 Task: Find connections with filter location Tangshan with filter topic #lawyerlifewith filter profile language French with filter current company Union Bank of India with filter school Government Polytechnic College with filter industry Semiconductor Manufacturing with filter service category Blogging with filter keywords title Data Entry
Action: Mouse moved to (148, 217)
Screenshot: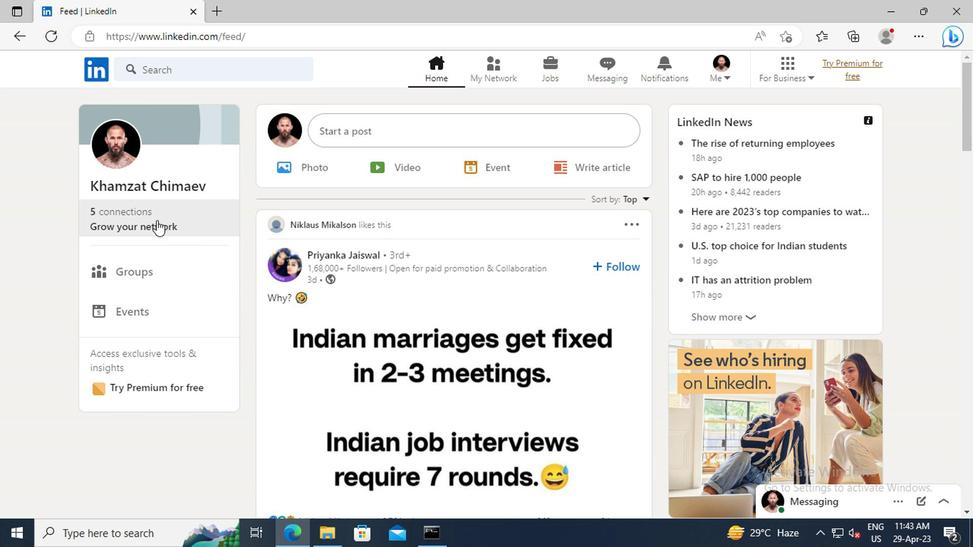 
Action: Mouse pressed left at (148, 217)
Screenshot: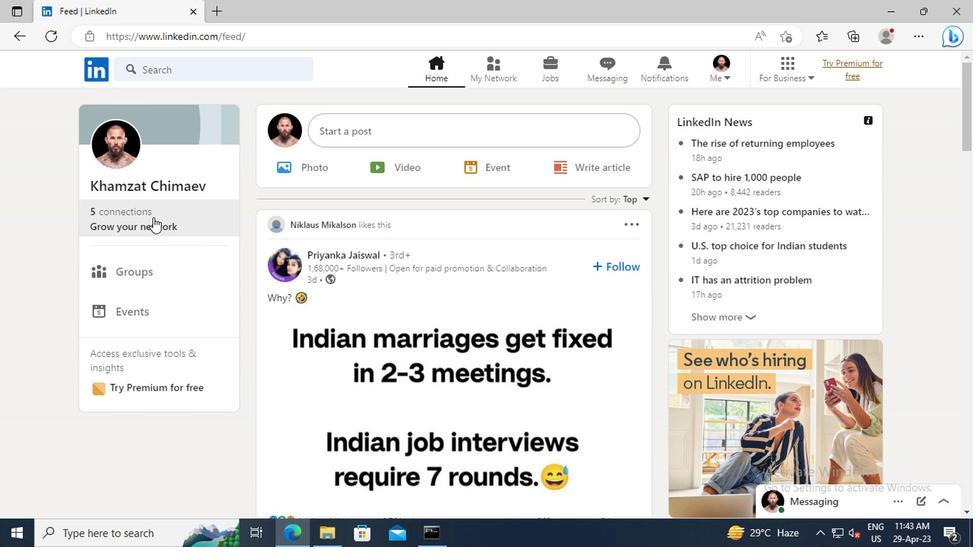 
Action: Mouse moved to (149, 148)
Screenshot: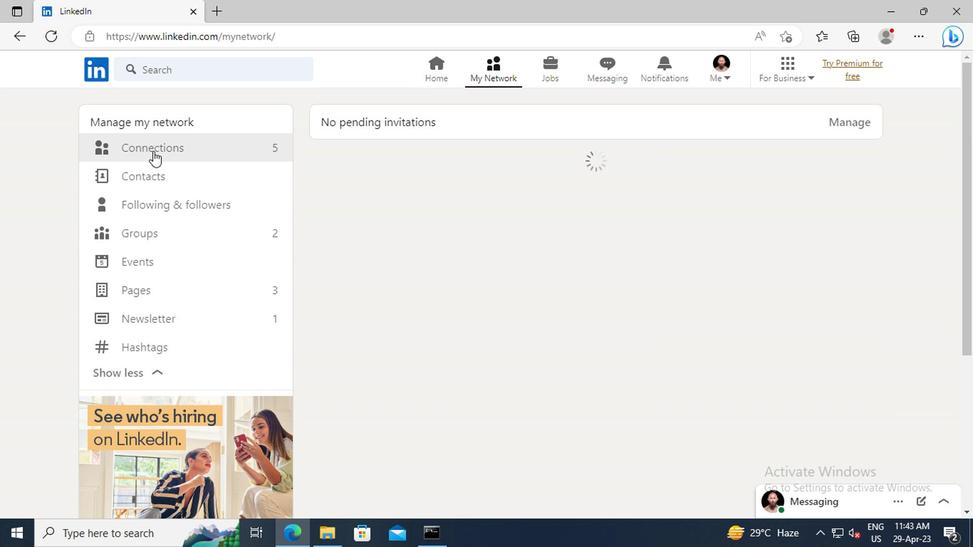
Action: Mouse pressed left at (149, 148)
Screenshot: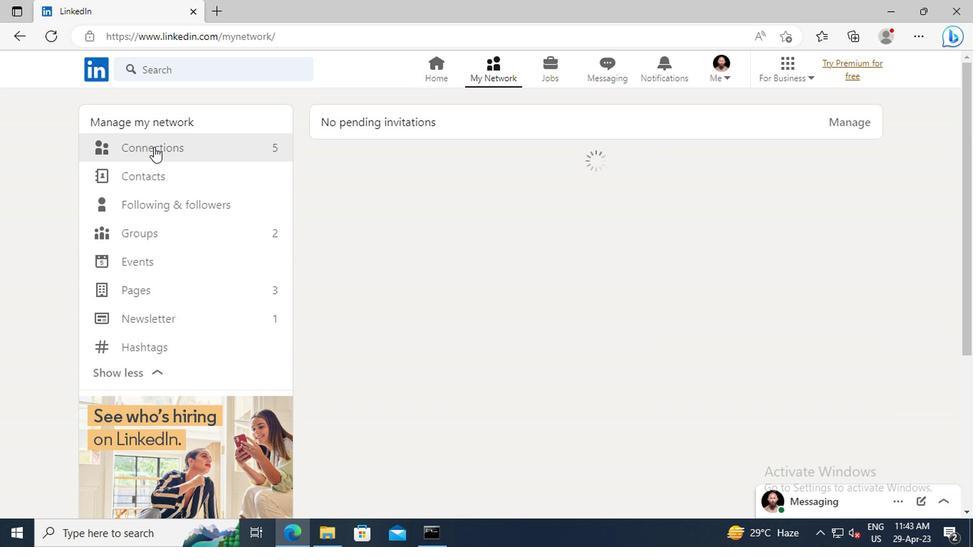 
Action: Mouse moved to (579, 151)
Screenshot: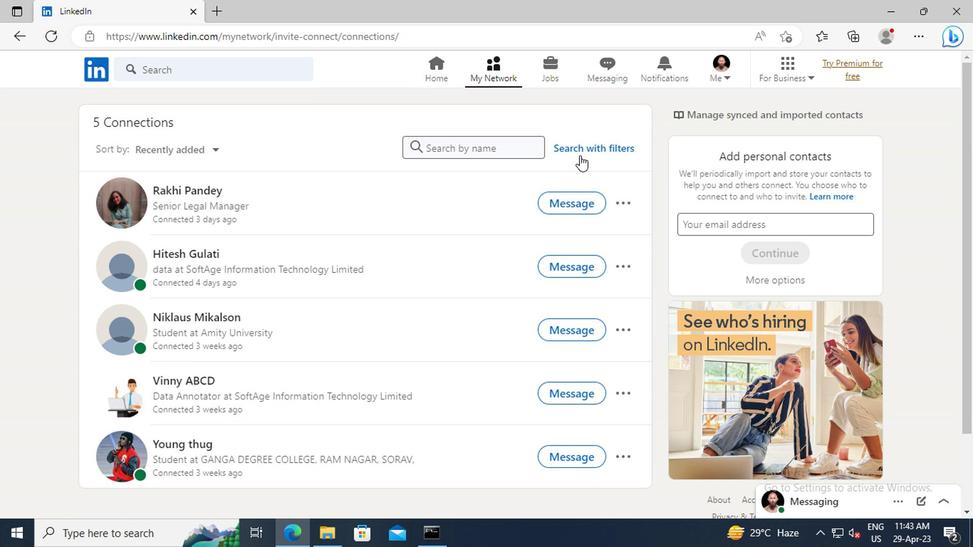 
Action: Mouse pressed left at (579, 151)
Screenshot: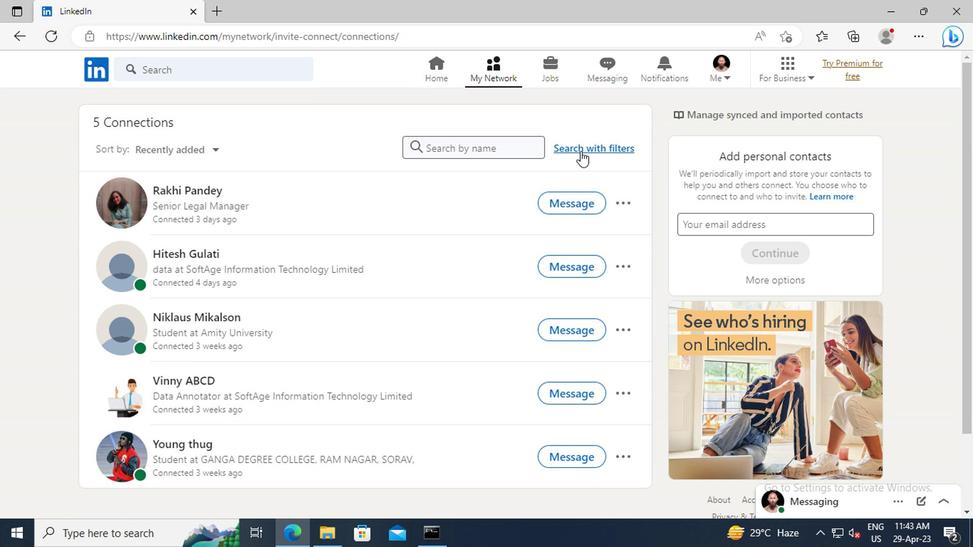 
Action: Mouse moved to (532, 111)
Screenshot: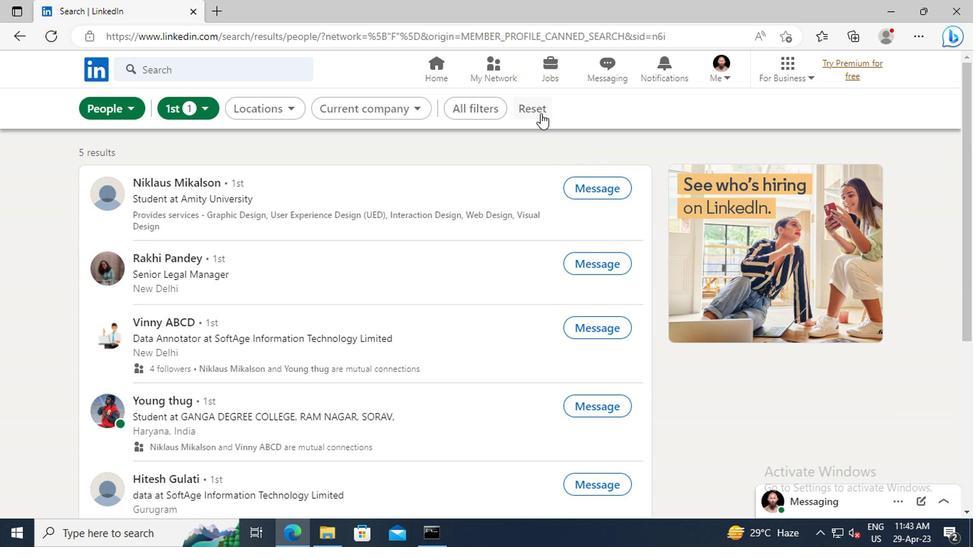 
Action: Mouse pressed left at (532, 111)
Screenshot: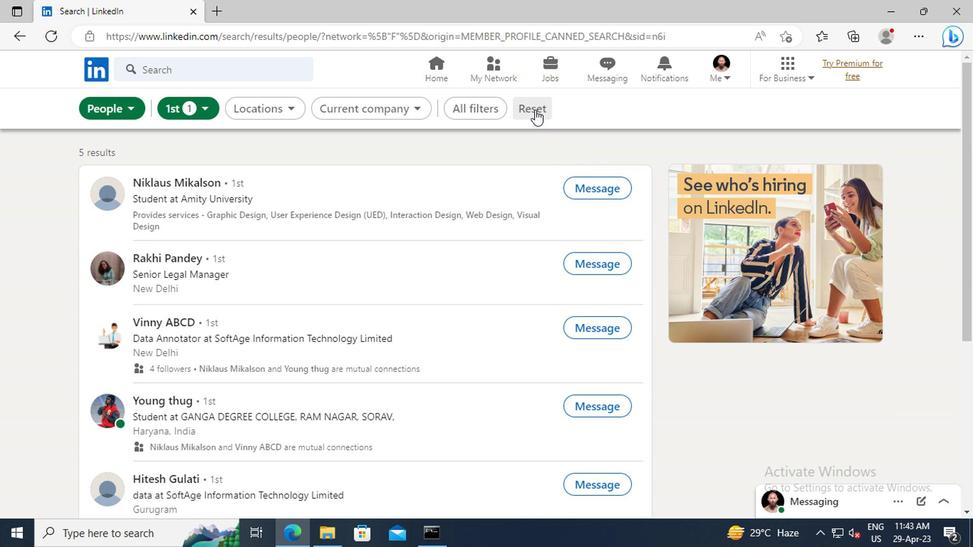 
Action: Mouse moved to (515, 109)
Screenshot: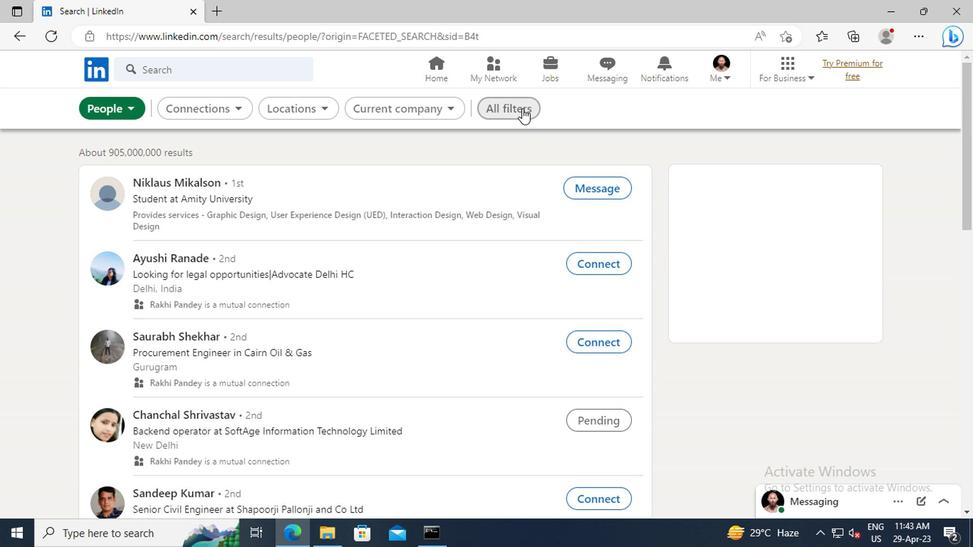 
Action: Mouse pressed left at (515, 109)
Screenshot: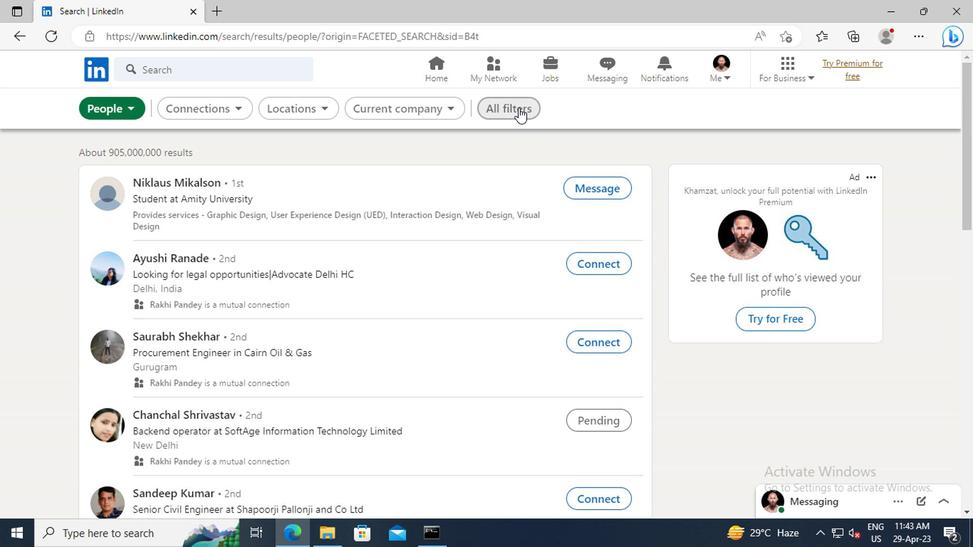 
Action: Mouse moved to (780, 194)
Screenshot: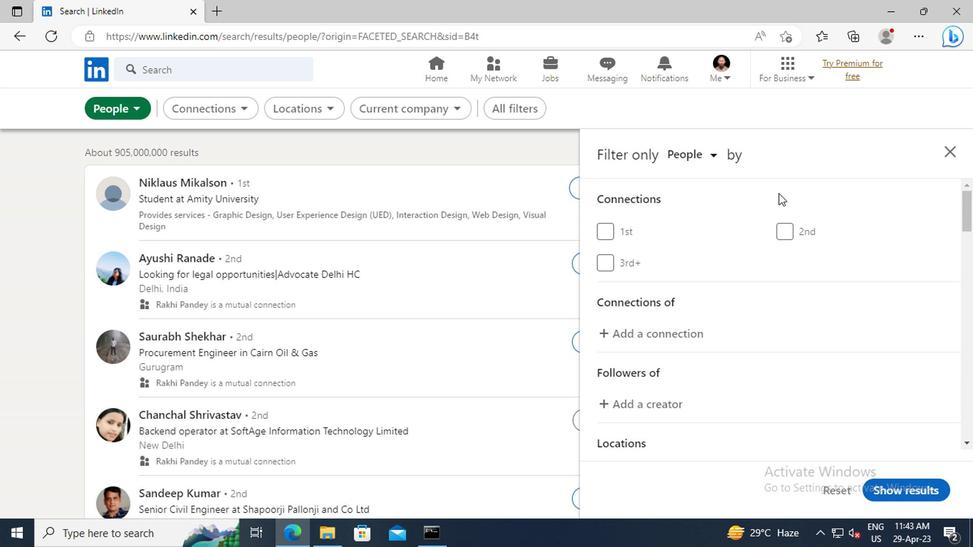 
Action: Mouse scrolled (780, 193) with delta (0, 0)
Screenshot: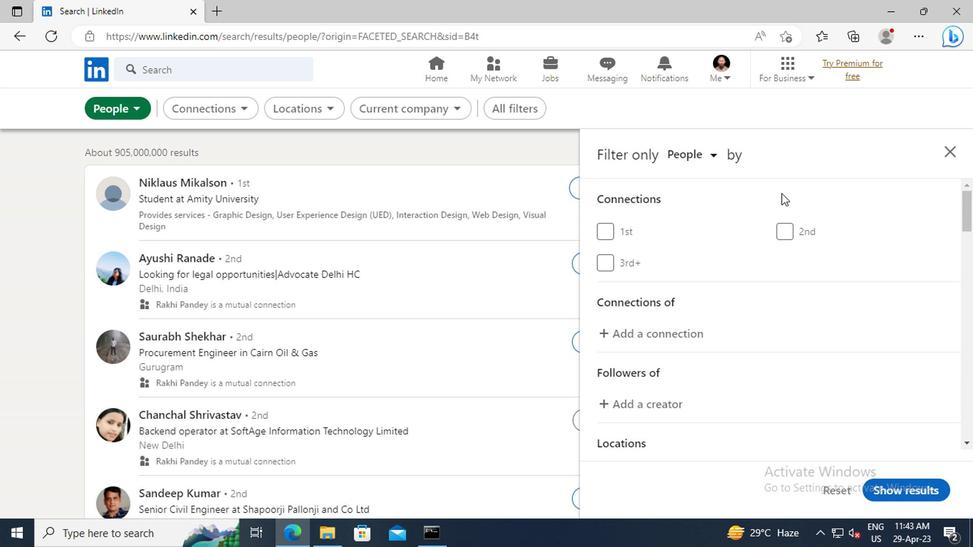 
Action: Mouse scrolled (780, 193) with delta (0, 0)
Screenshot: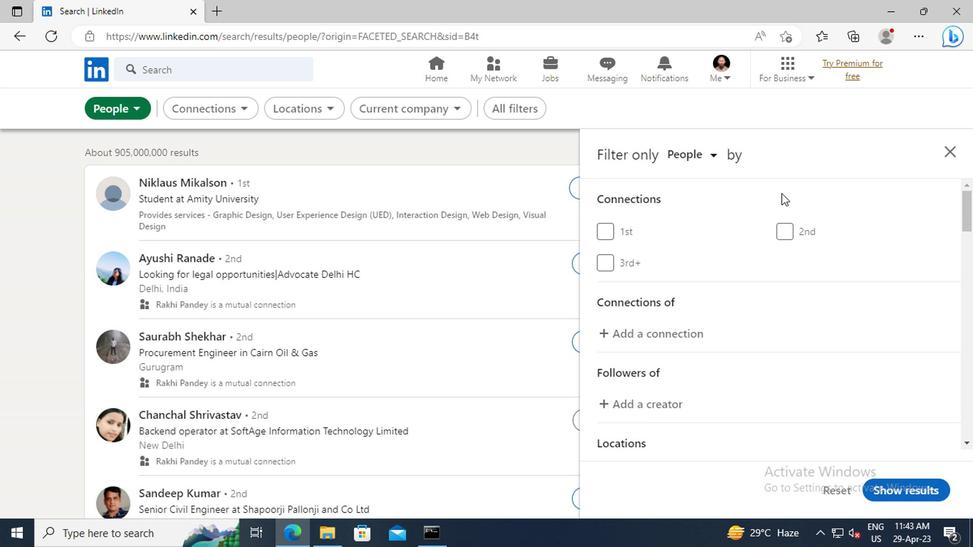 
Action: Mouse scrolled (780, 193) with delta (0, 0)
Screenshot: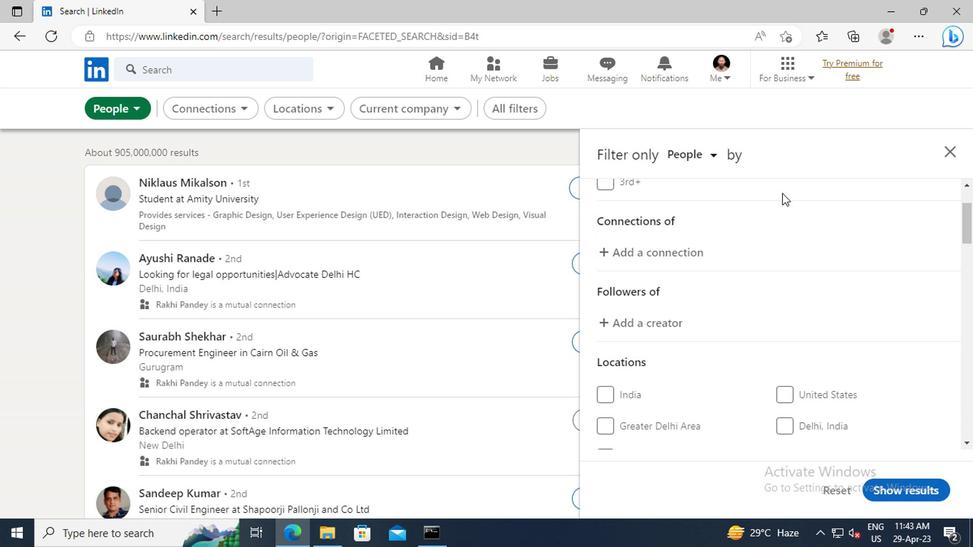 
Action: Mouse scrolled (780, 193) with delta (0, 0)
Screenshot: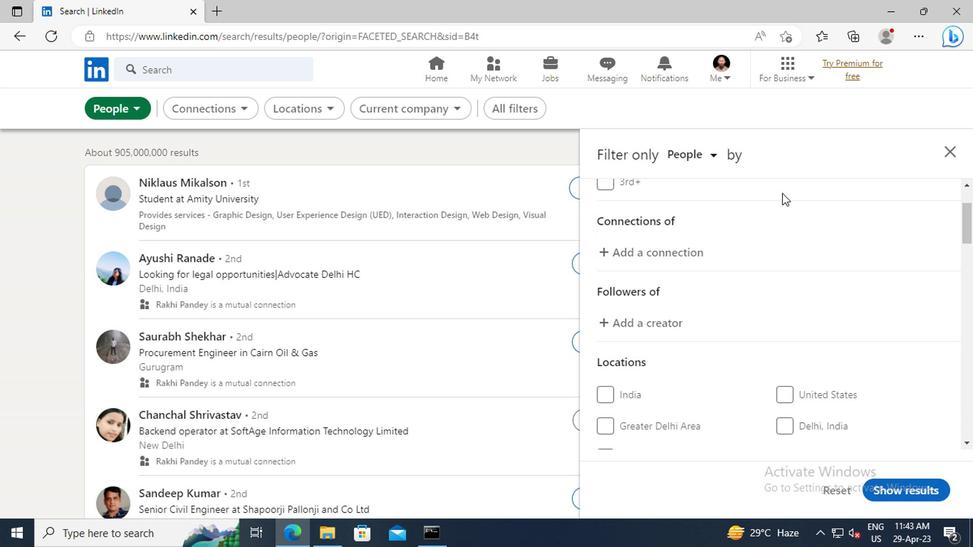 
Action: Mouse moved to (786, 216)
Screenshot: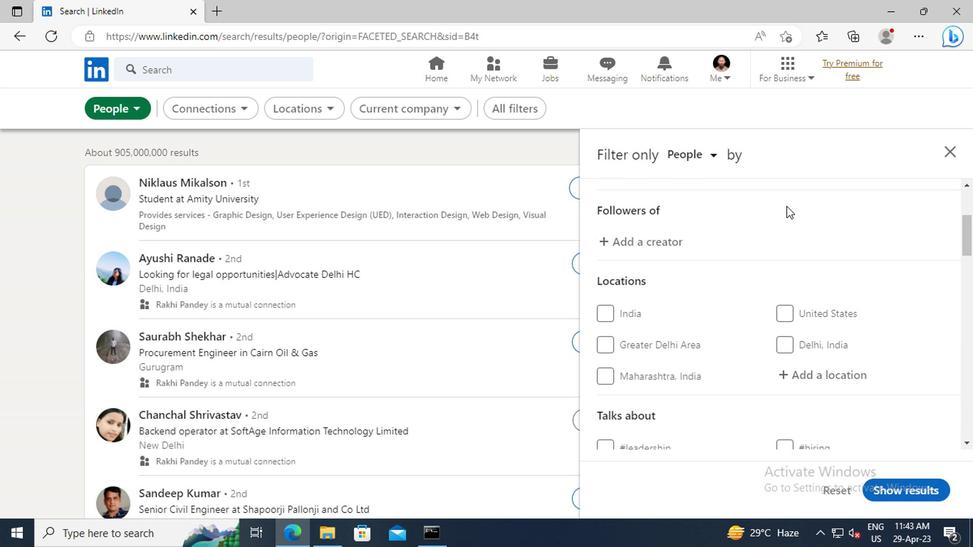 
Action: Mouse scrolled (786, 215) with delta (0, -1)
Screenshot: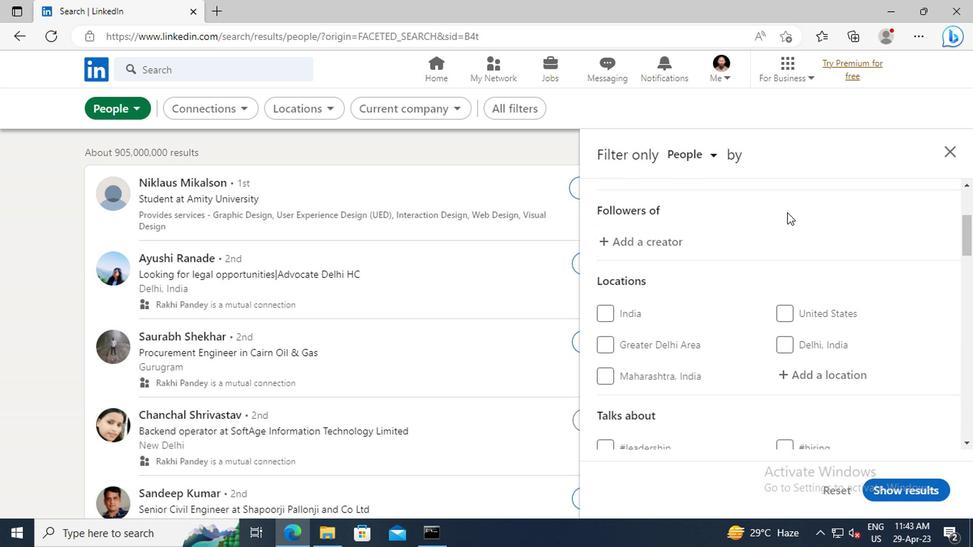 
Action: Mouse scrolled (786, 215) with delta (0, -1)
Screenshot: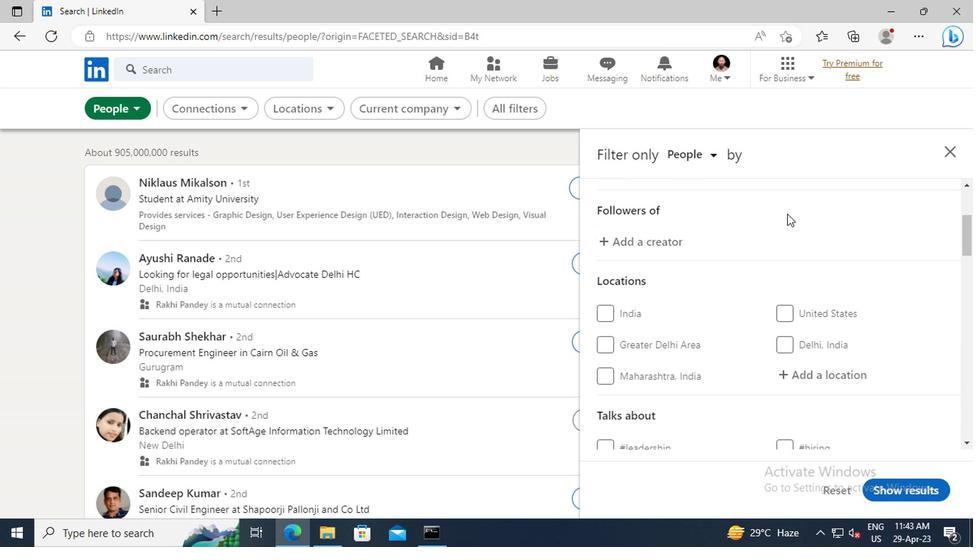 
Action: Mouse moved to (791, 289)
Screenshot: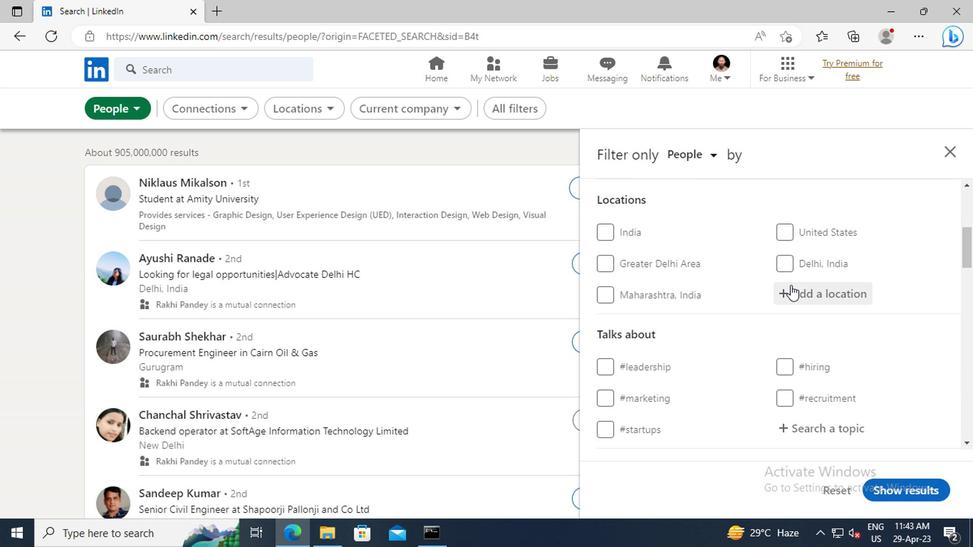 
Action: Mouse pressed left at (791, 289)
Screenshot: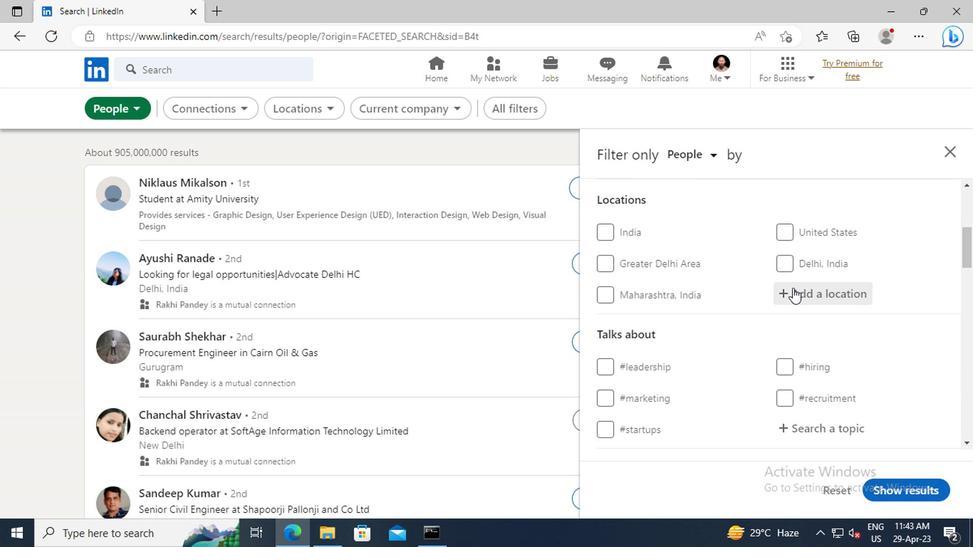 
Action: Key pressed <Key.shift>TANGSHAN
Screenshot: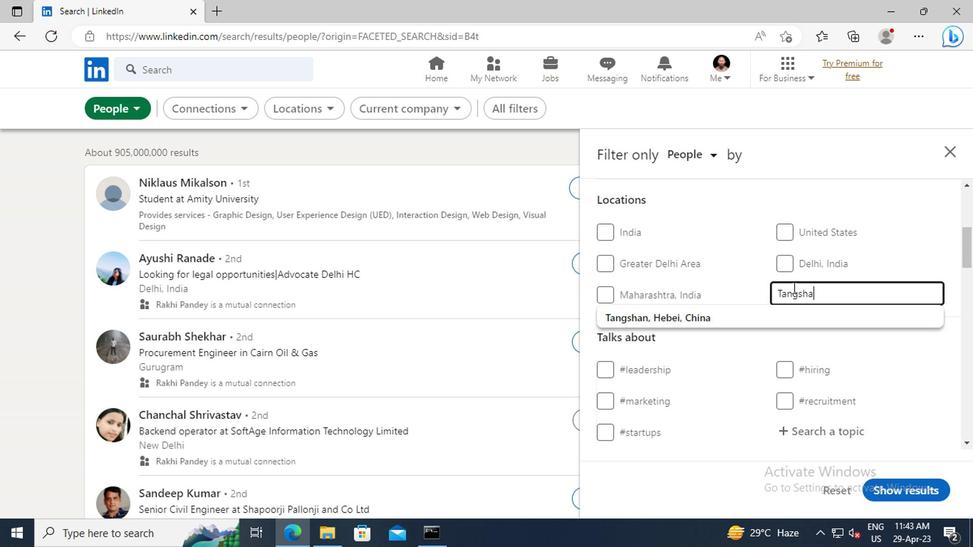 
Action: Mouse moved to (785, 313)
Screenshot: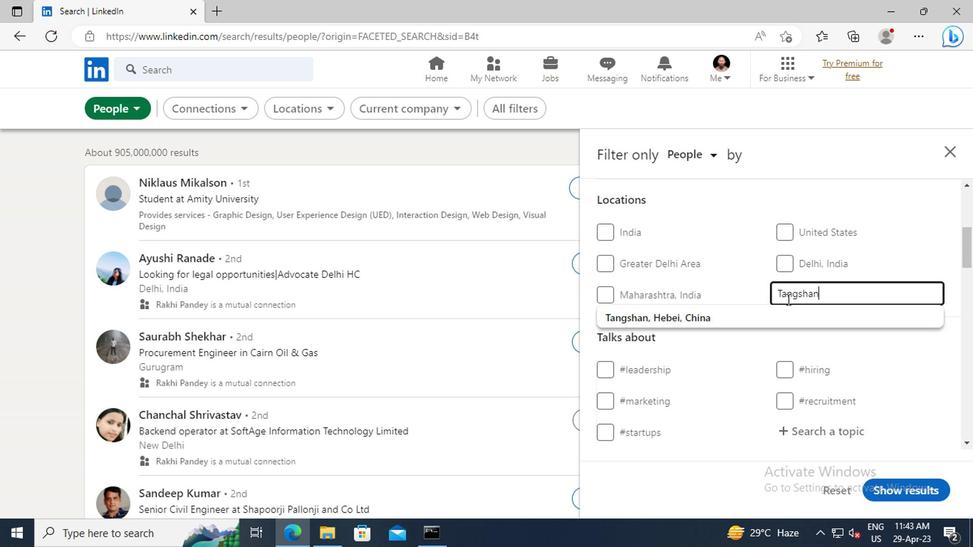 
Action: Mouse pressed left at (785, 313)
Screenshot: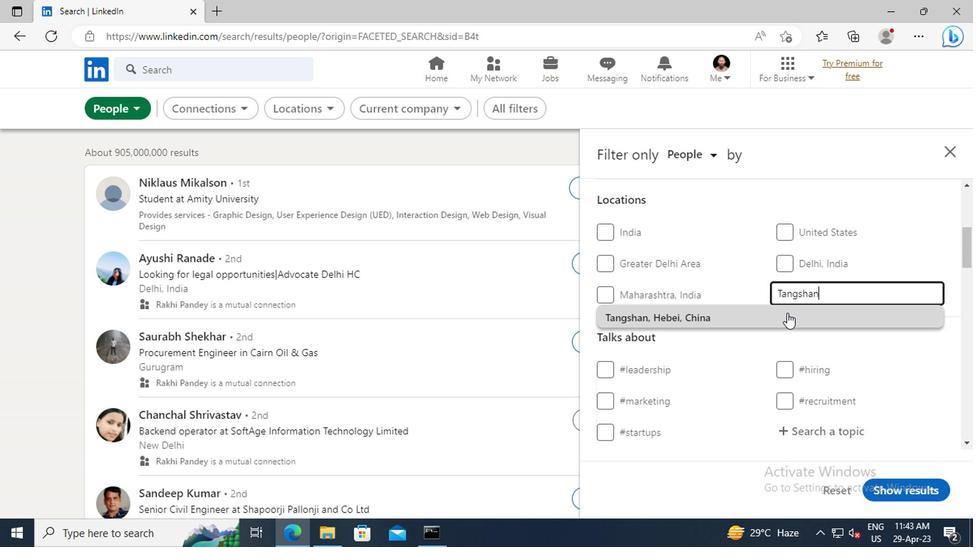 
Action: Mouse scrolled (785, 313) with delta (0, 0)
Screenshot: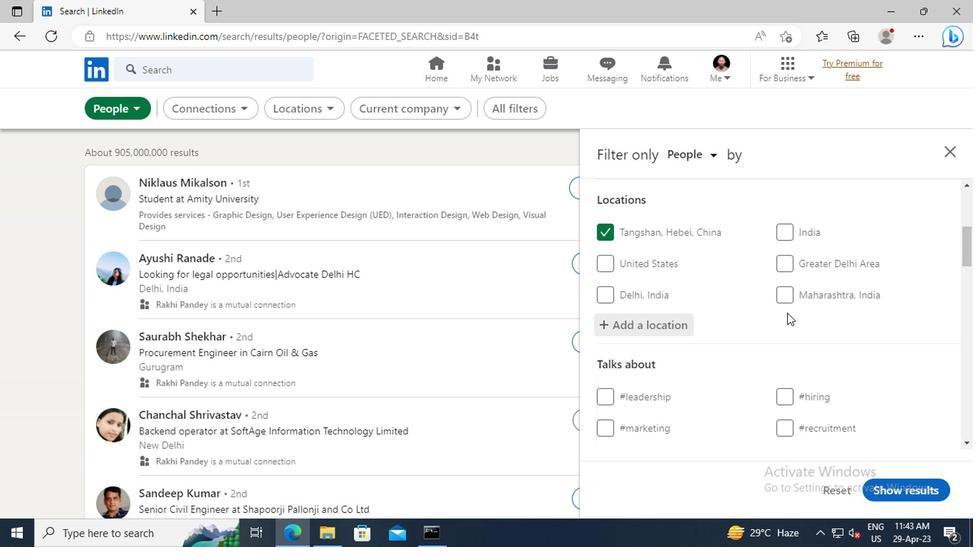 
Action: Mouse scrolled (785, 313) with delta (0, 0)
Screenshot: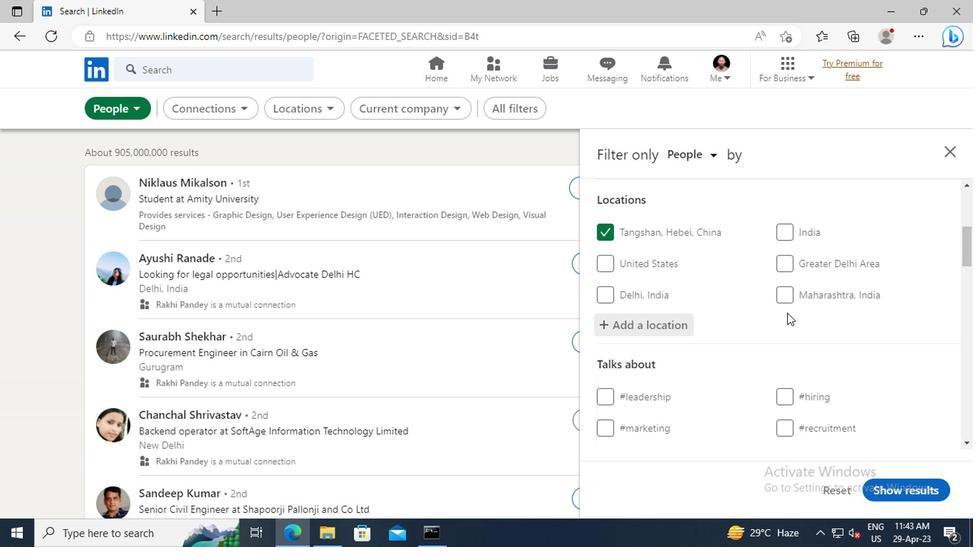 
Action: Mouse scrolled (785, 313) with delta (0, 0)
Screenshot: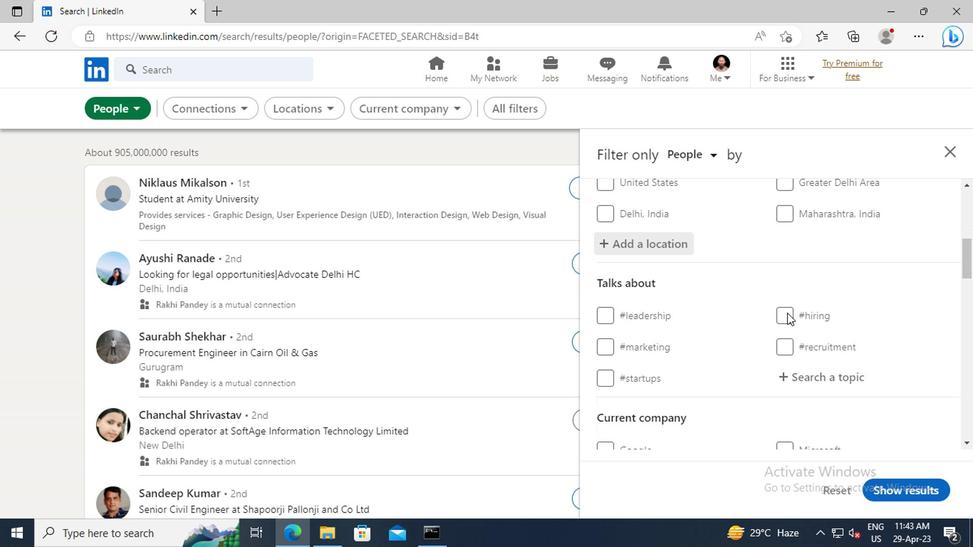 
Action: Mouse scrolled (785, 313) with delta (0, 0)
Screenshot: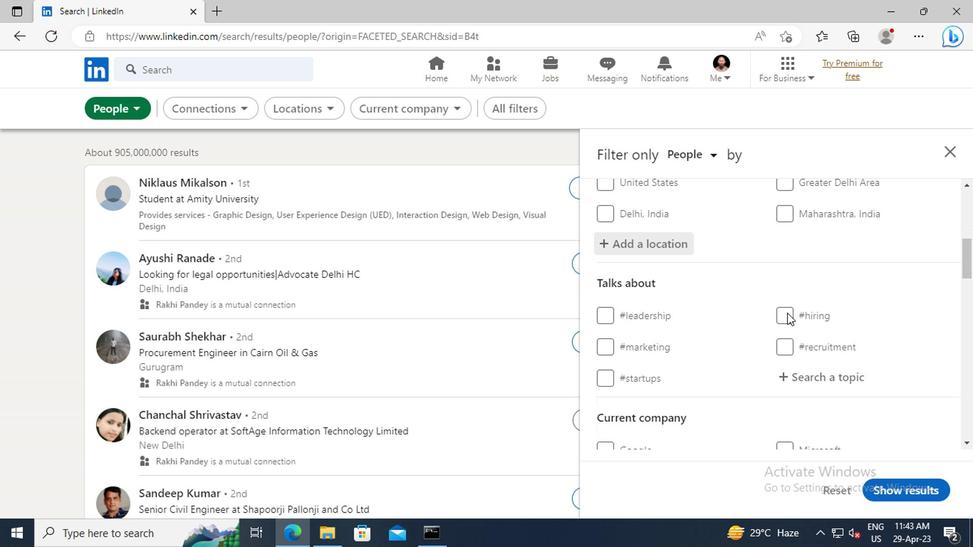 
Action: Mouse moved to (788, 304)
Screenshot: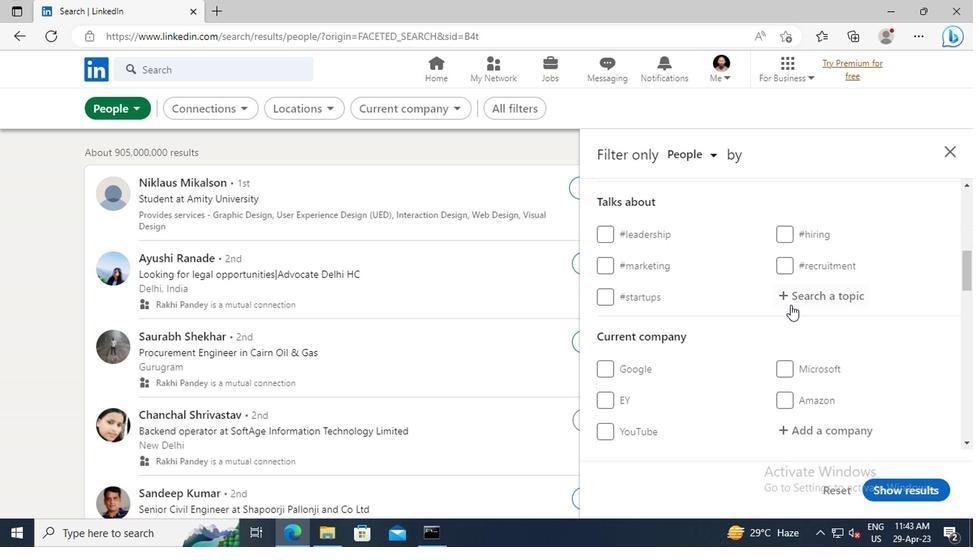 
Action: Mouse pressed left at (788, 304)
Screenshot: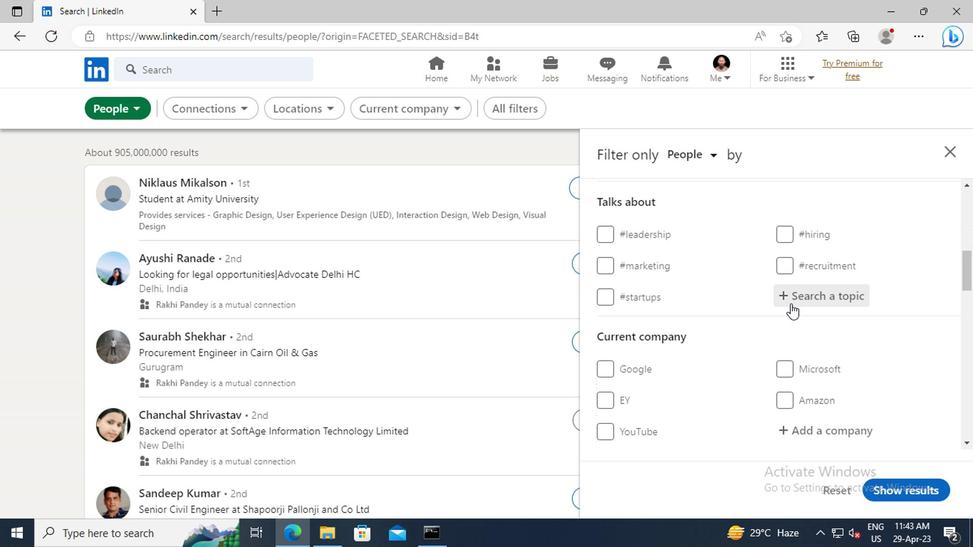 
Action: Key pressed LAWYERLIFE
Screenshot: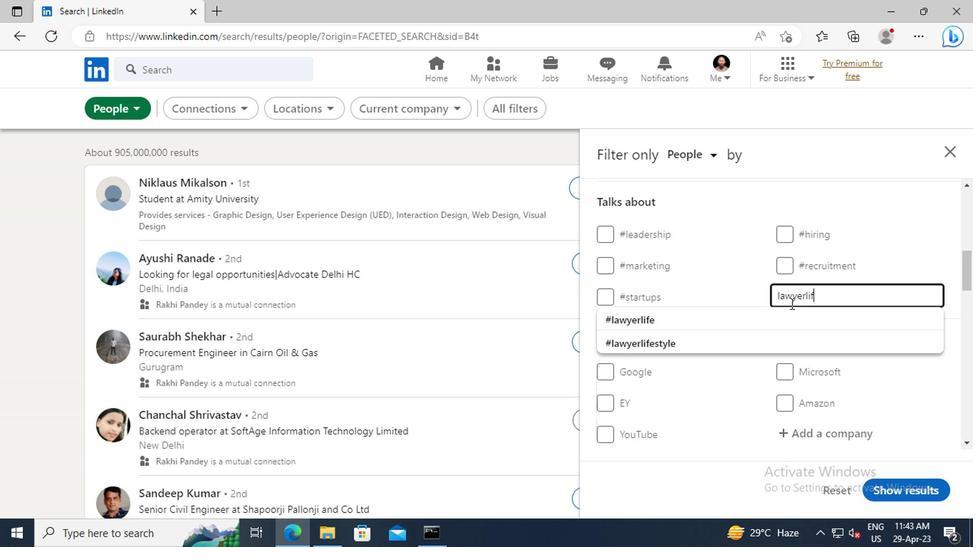 
Action: Mouse moved to (788, 317)
Screenshot: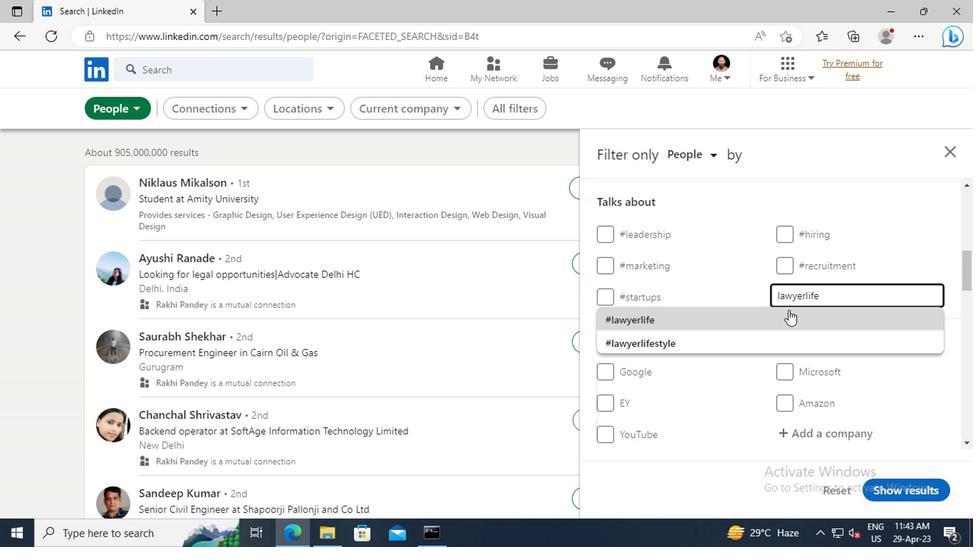 
Action: Mouse pressed left at (788, 317)
Screenshot: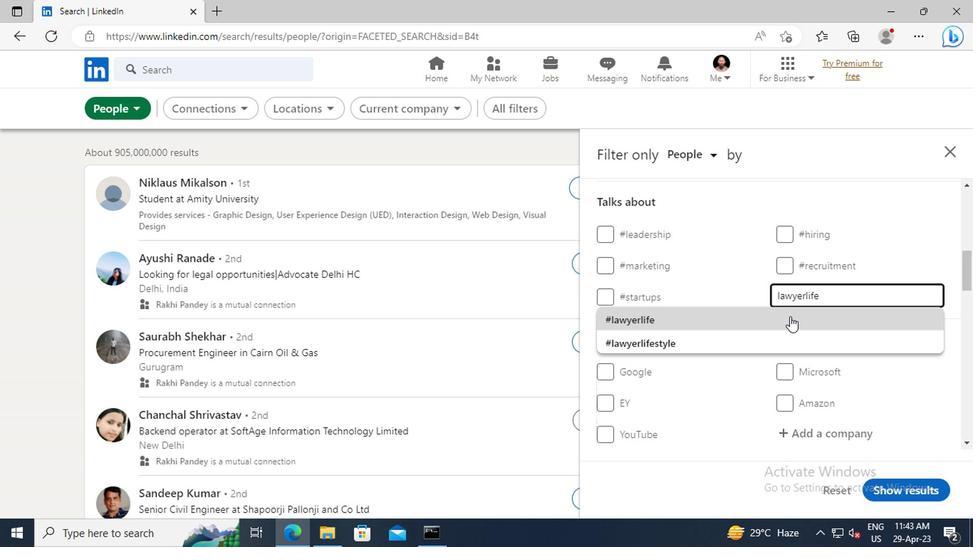 
Action: Mouse scrolled (788, 316) with delta (0, 0)
Screenshot: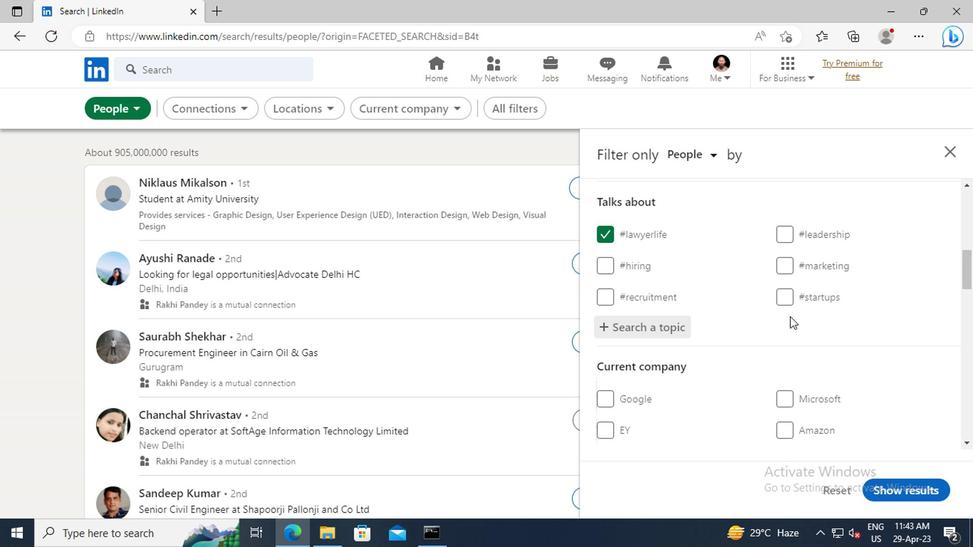 
Action: Mouse scrolled (788, 316) with delta (0, 0)
Screenshot: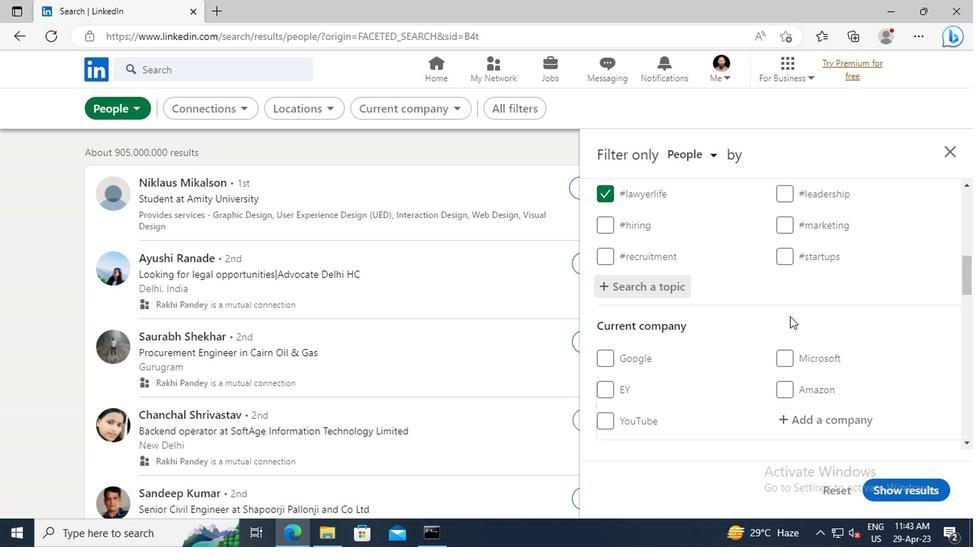 
Action: Mouse scrolled (788, 316) with delta (0, 0)
Screenshot: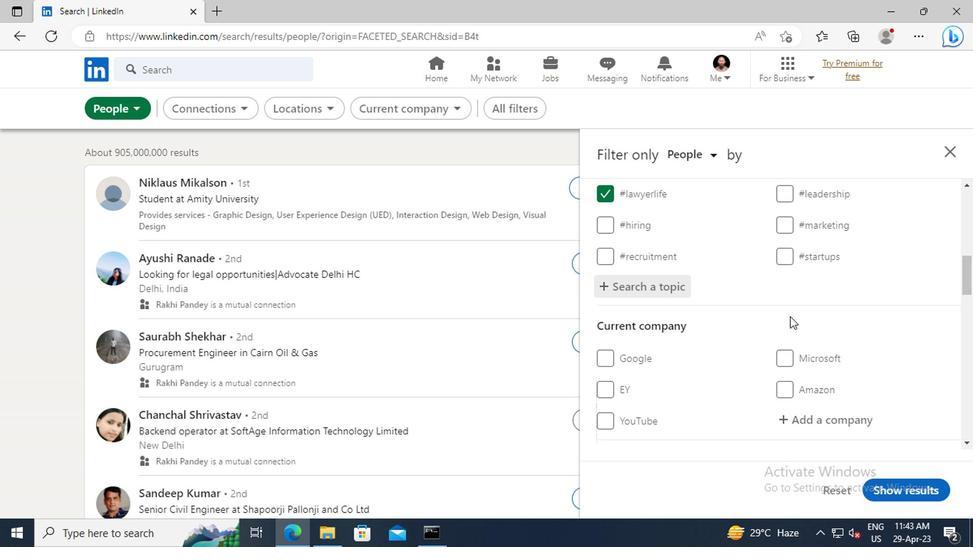 
Action: Mouse scrolled (788, 316) with delta (0, 0)
Screenshot: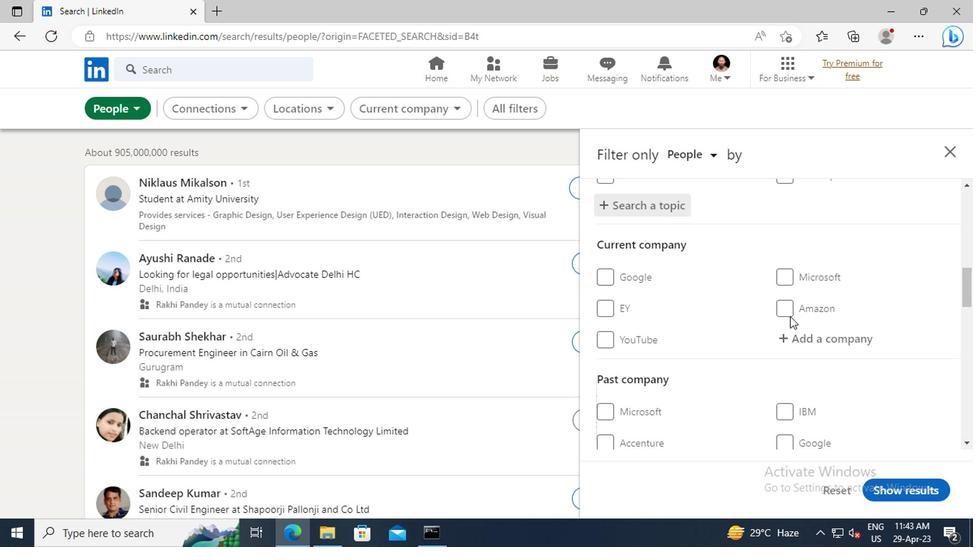
Action: Mouse scrolled (788, 316) with delta (0, 0)
Screenshot: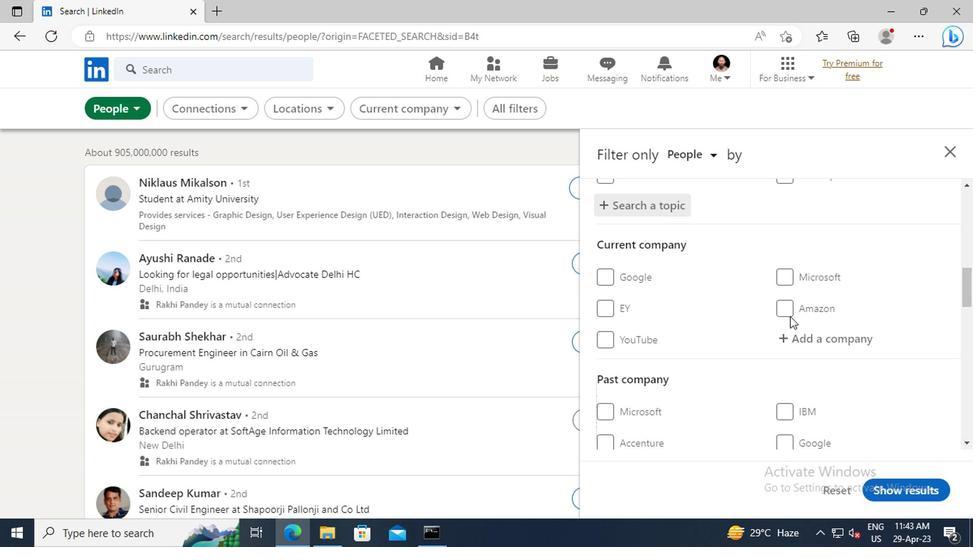 
Action: Mouse scrolled (788, 316) with delta (0, 0)
Screenshot: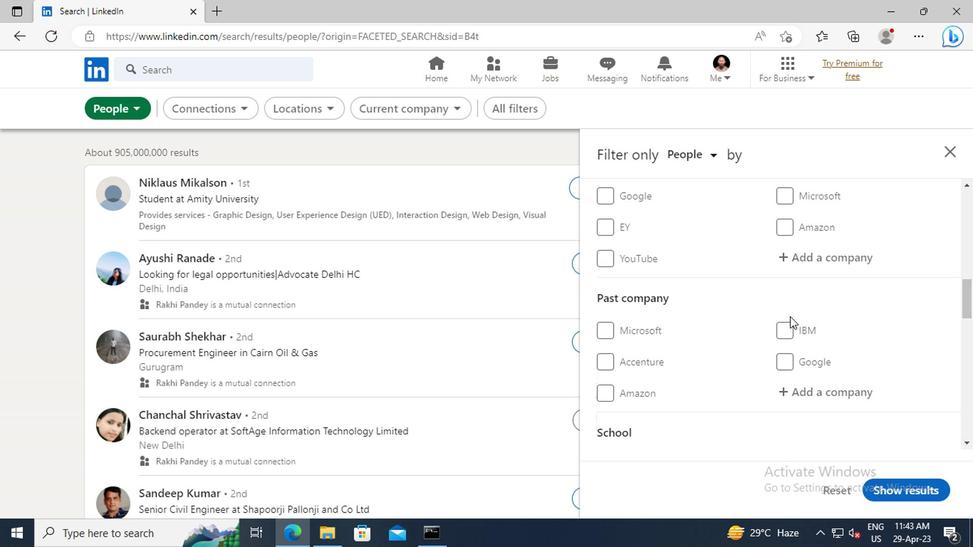
Action: Mouse scrolled (788, 316) with delta (0, 0)
Screenshot: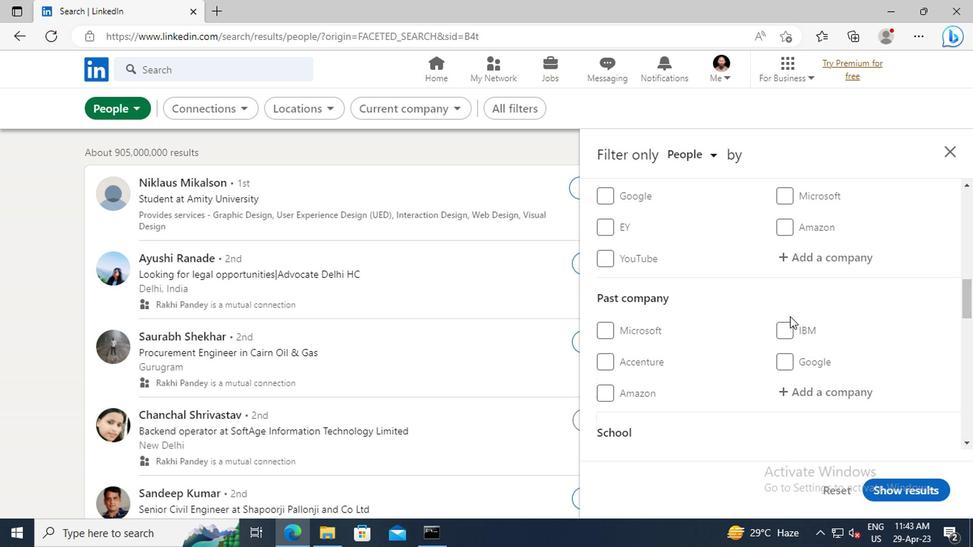 
Action: Mouse scrolled (788, 316) with delta (0, 0)
Screenshot: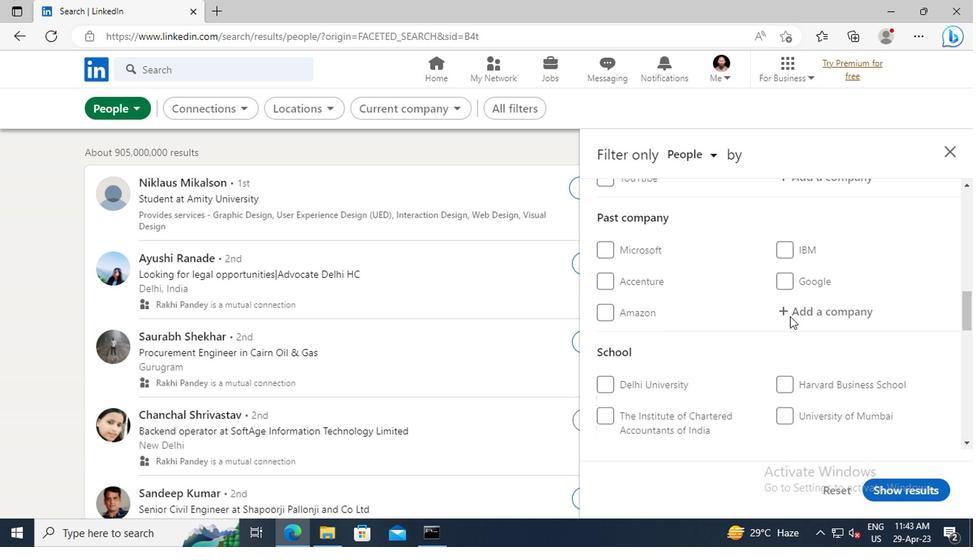 
Action: Mouse scrolled (788, 316) with delta (0, 0)
Screenshot: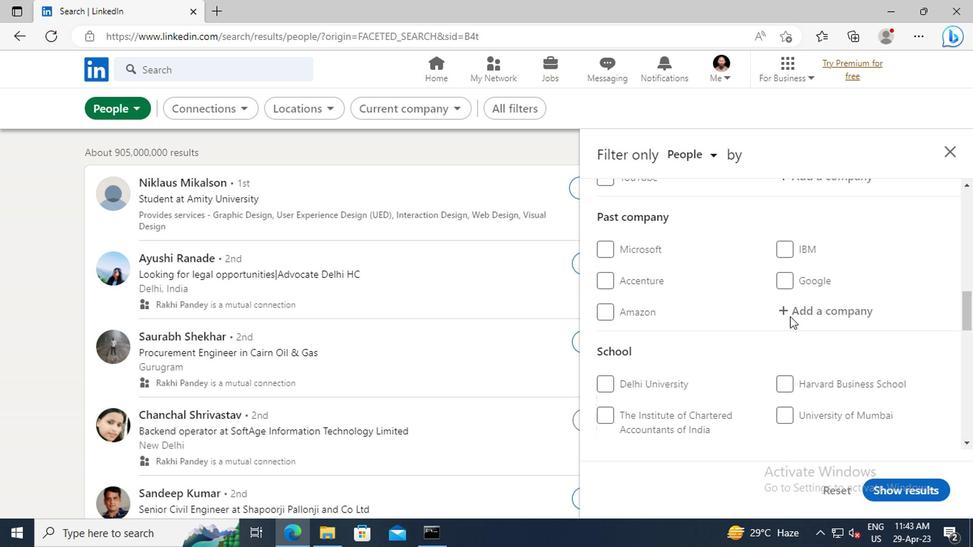 
Action: Mouse scrolled (788, 316) with delta (0, 0)
Screenshot: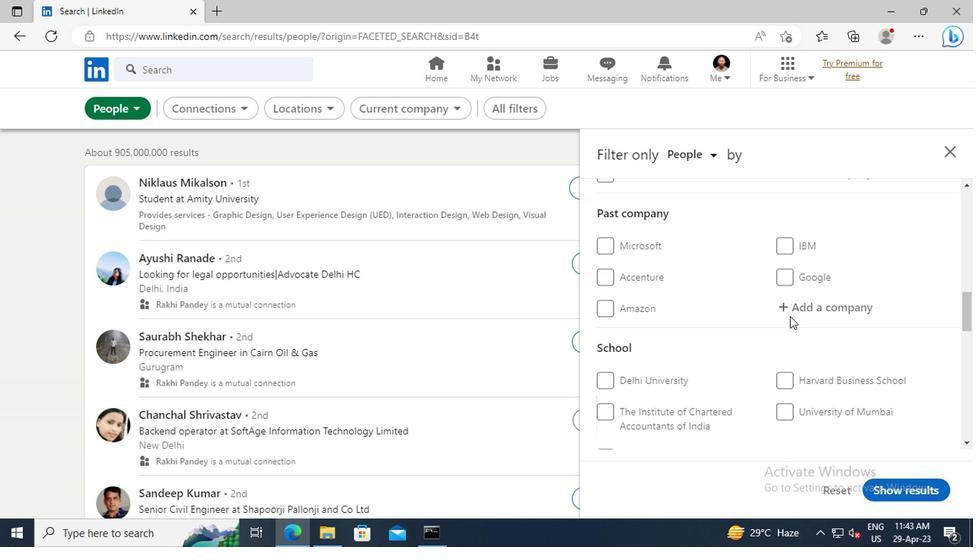 
Action: Mouse scrolled (788, 316) with delta (0, 0)
Screenshot: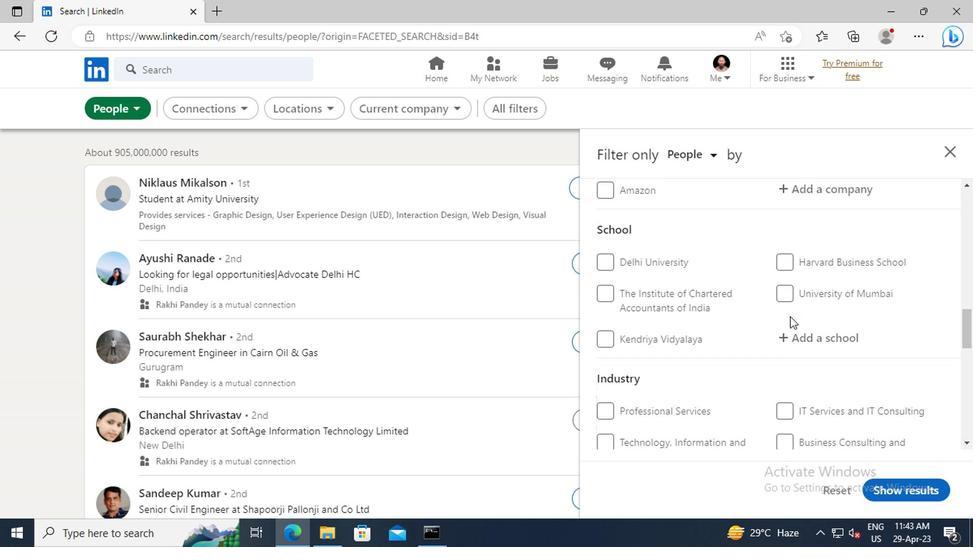 
Action: Mouse scrolled (788, 316) with delta (0, 0)
Screenshot: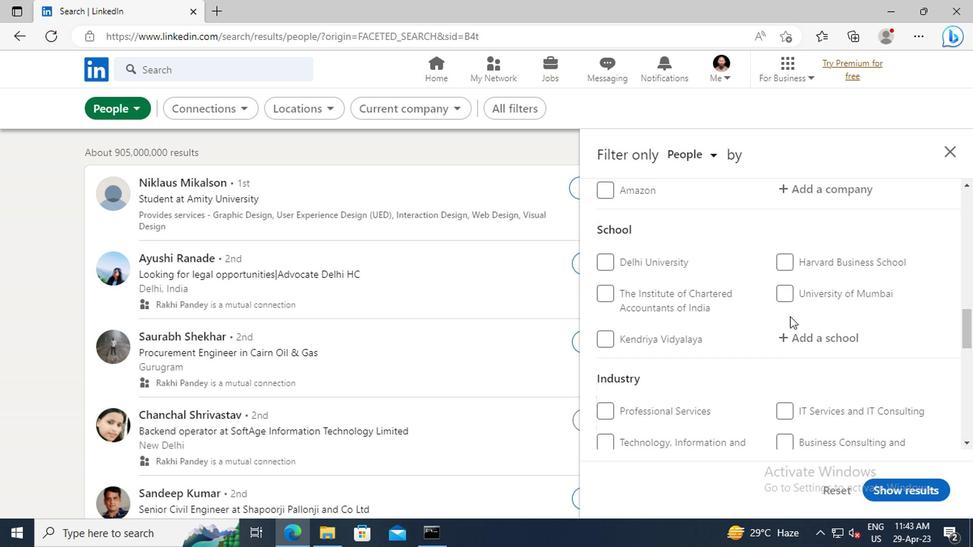
Action: Mouse scrolled (788, 316) with delta (0, 0)
Screenshot: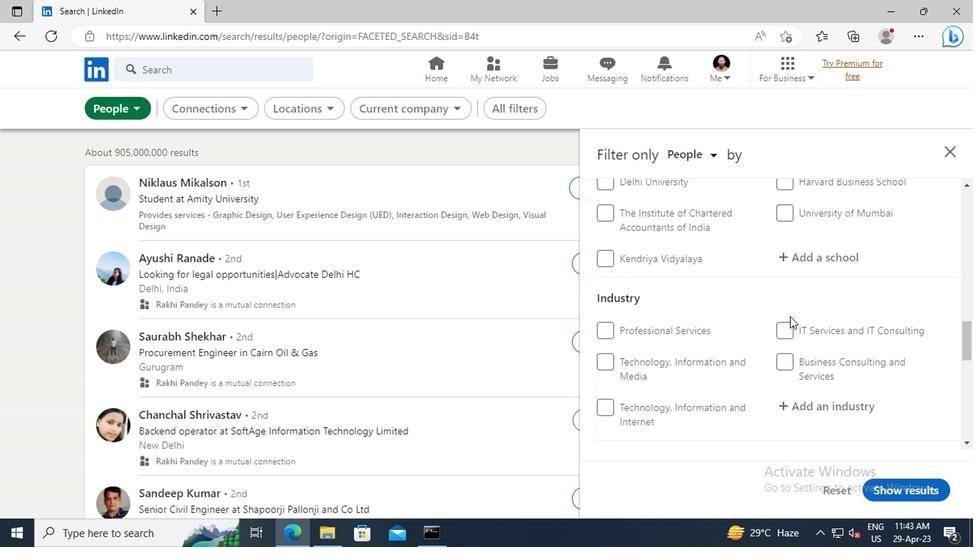 
Action: Mouse scrolled (788, 316) with delta (0, 0)
Screenshot: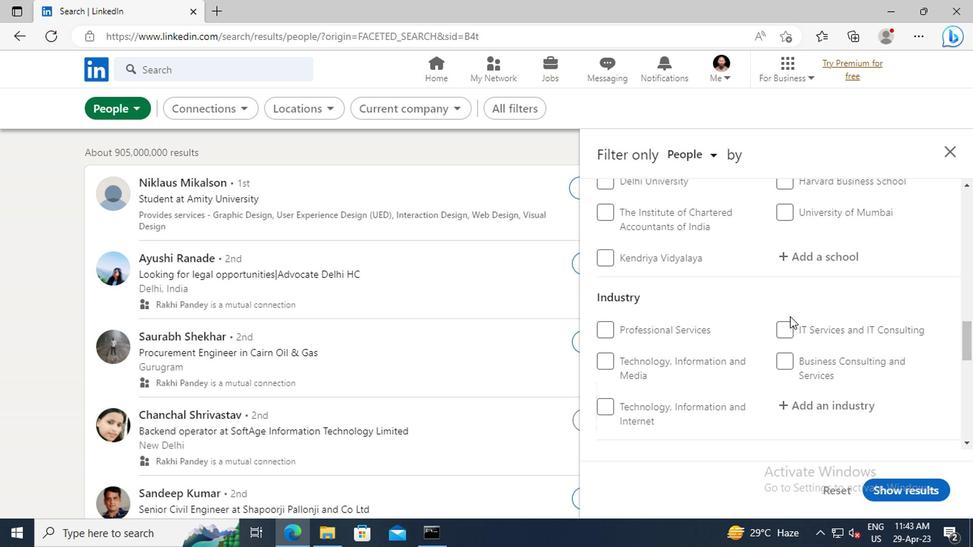 
Action: Mouse scrolled (788, 316) with delta (0, 0)
Screenshot: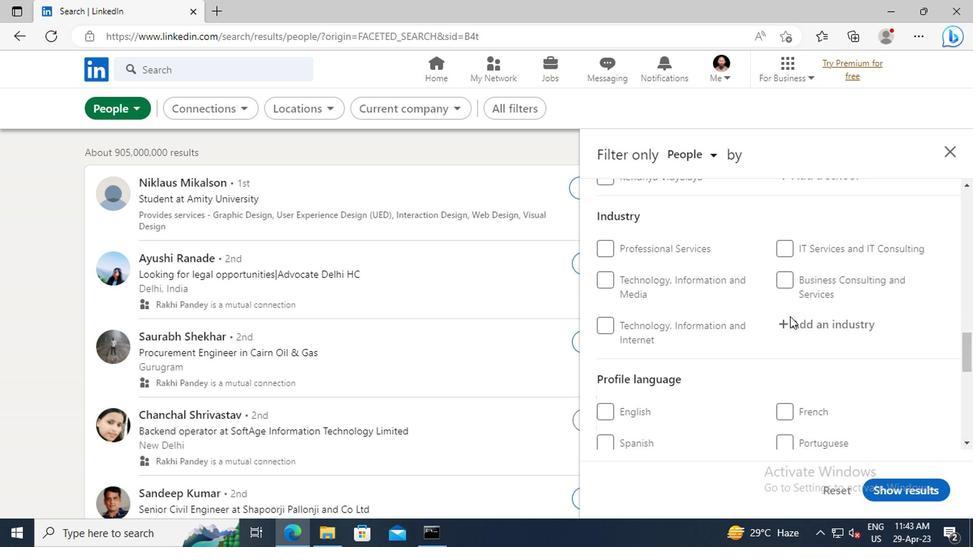 
Action: Mouse moved to (784, 374)
Screenshot: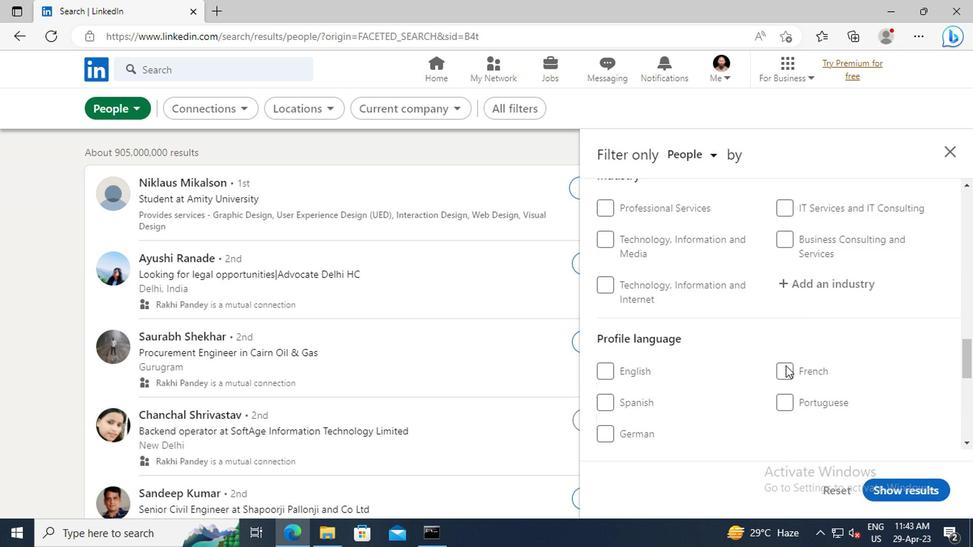 
Action: Mouse pressed left at (784, 374)
Screenshot: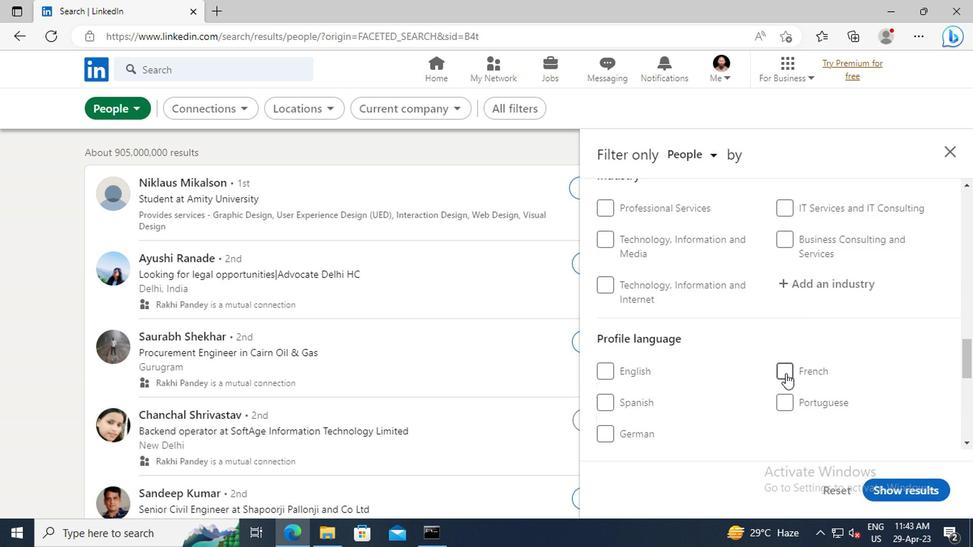 
Action: Mouse moved to (784, 331)
Screenshot: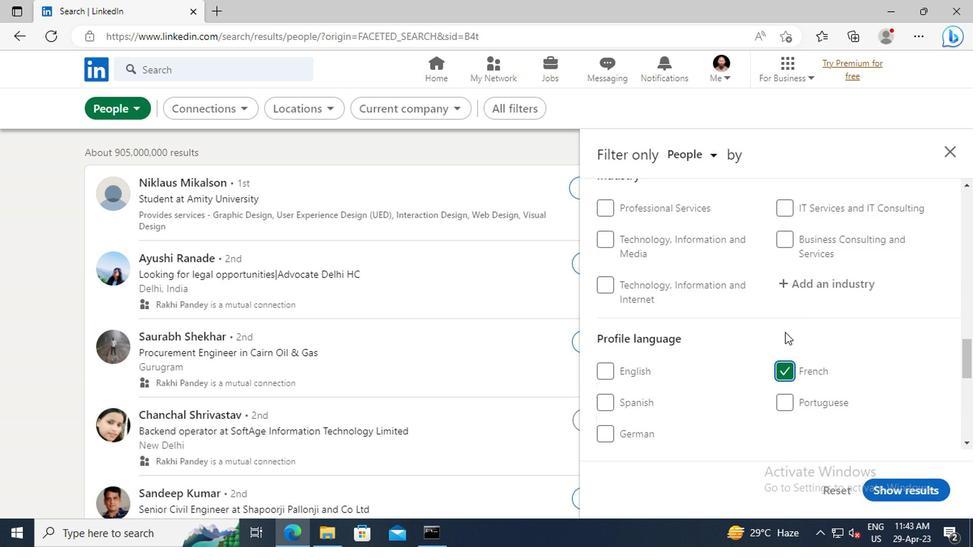 
Action: Mouse scrolled (784, 331) with delta (0, 0)
Screenshot: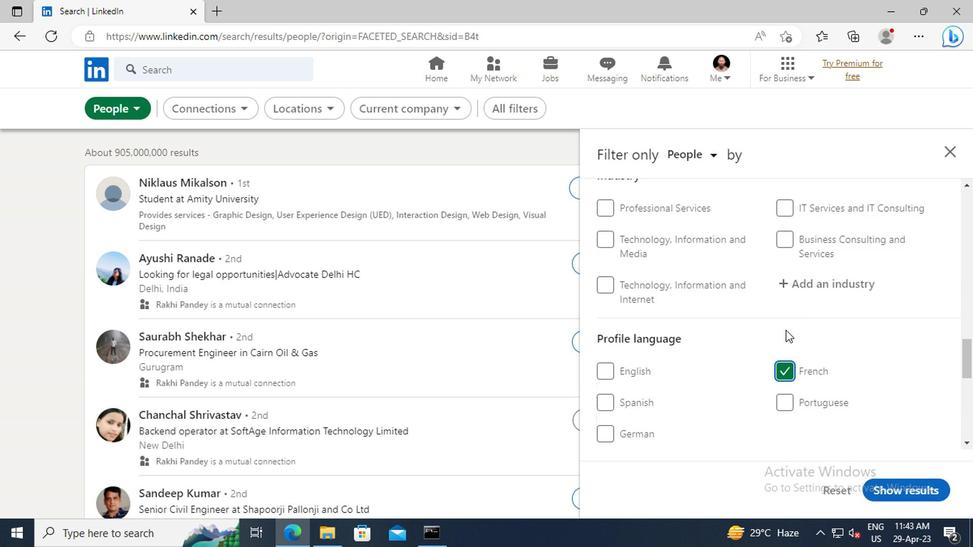 
Action: Mouse scrolled (784, 331) with delta (0, 0)
Screenshot: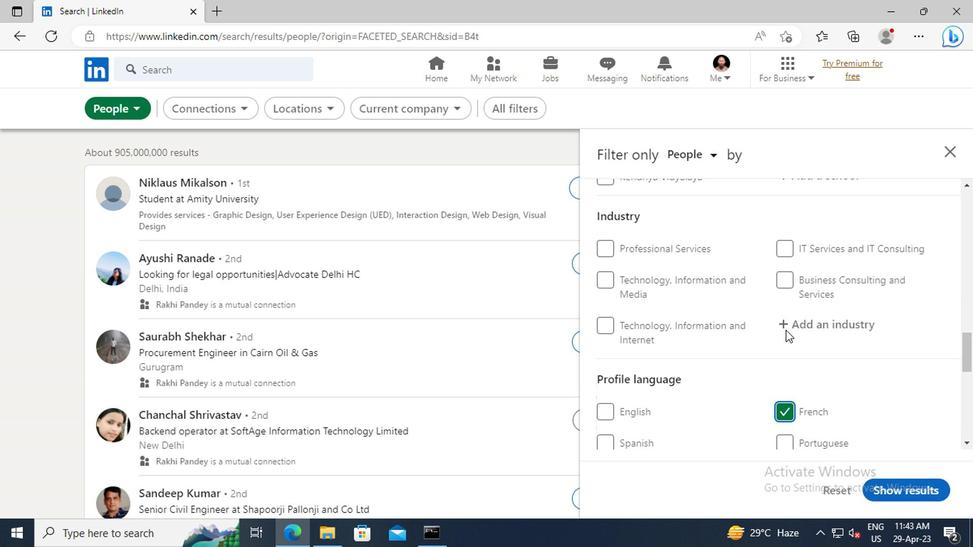 
Action: Mouse scrolled (784, 331) with delta (0, 0)
Screenshot: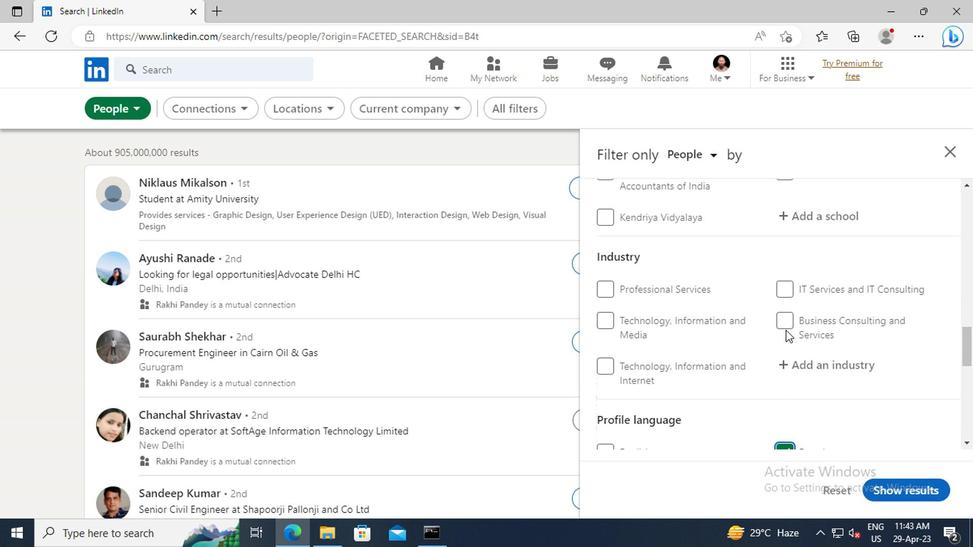 
Action: Mouse scrolled (784, 331) with delta (0, 0)
Screenshot: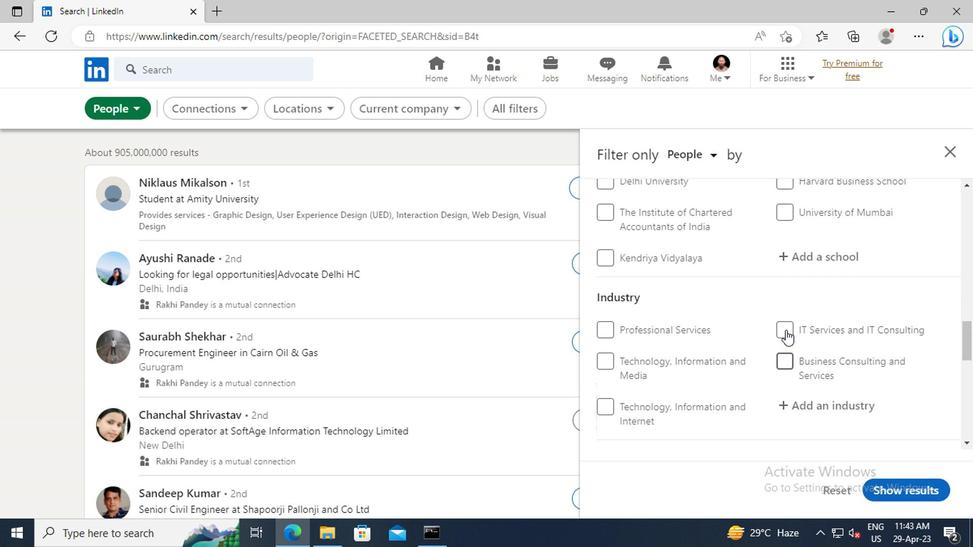 
Action: Mouse scrolled (784, 331) with delta (0, 0)
Screenshot: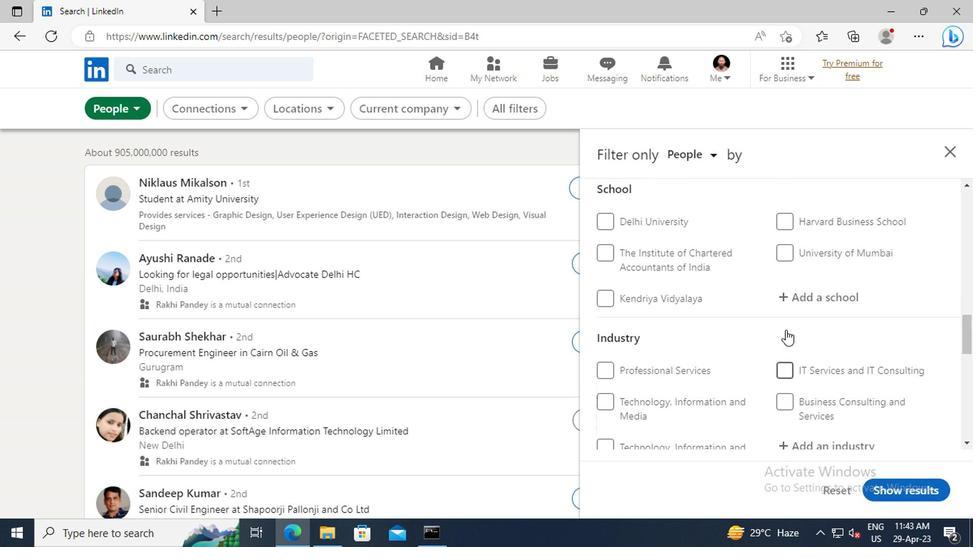 
Action: Mouse scrolled (784, 331) with delta (0, 0)
Screenshot: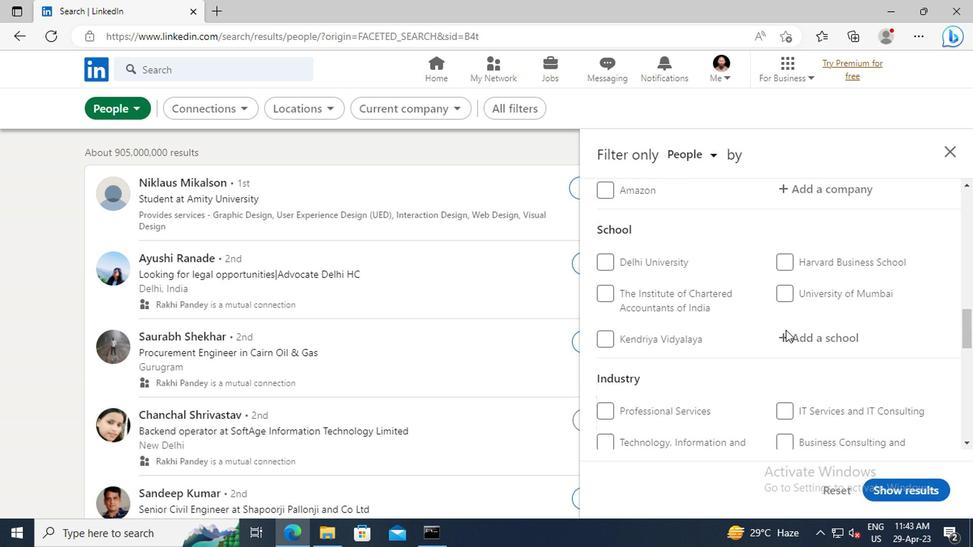 
Action: Mouse scrolled (784, 331) with delta (0, 0)
Screenshot: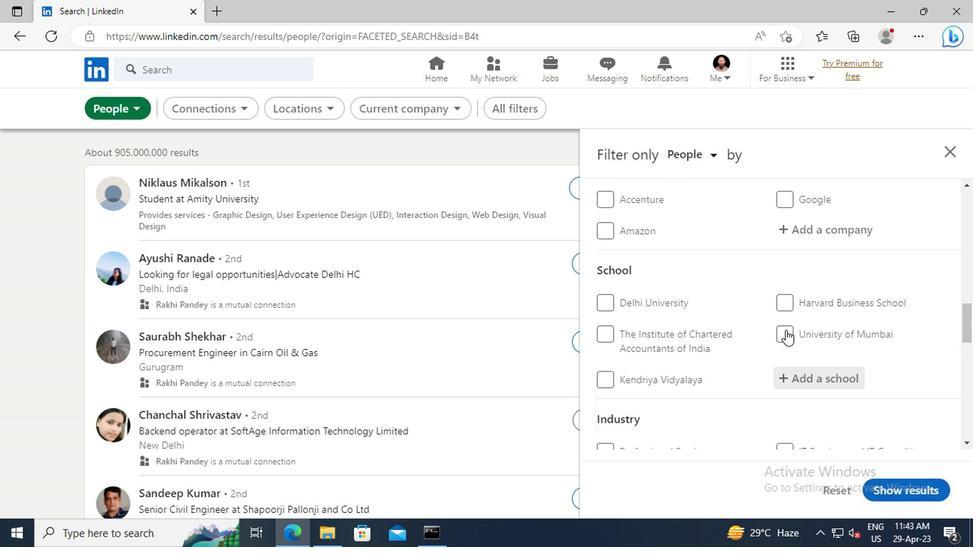 
Action: Mouse scrolled (784, 331) with delta (0, 0)
Screenshot: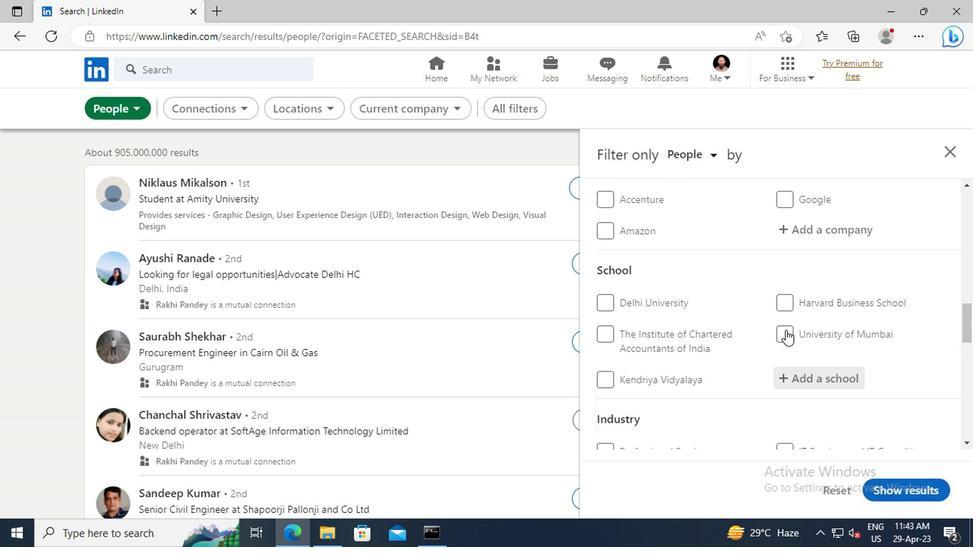 
Action: Mouse scrolled (784, 331) with delta (0, 0)
Screenshot: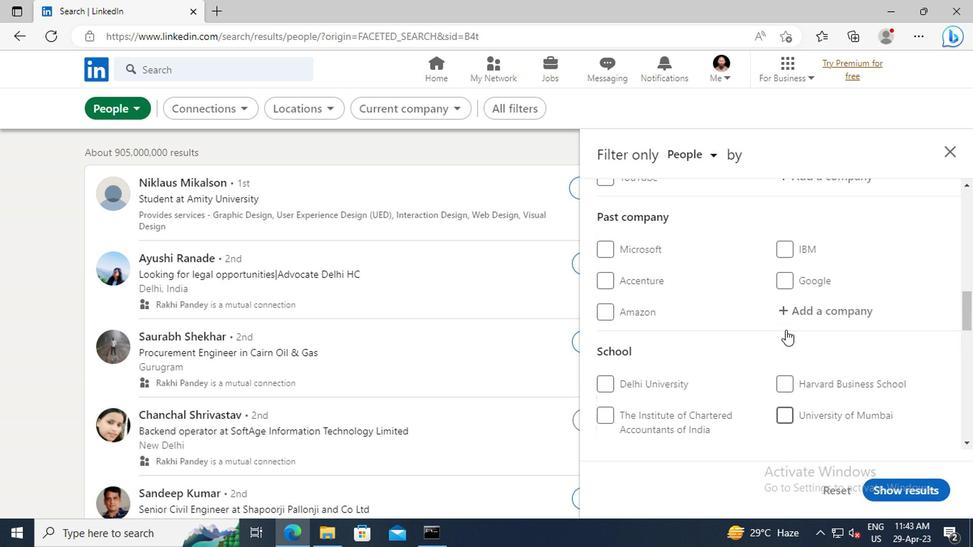 
Action: Mouse scrolled (784, 331) with delta (0, 0)
Screenshot: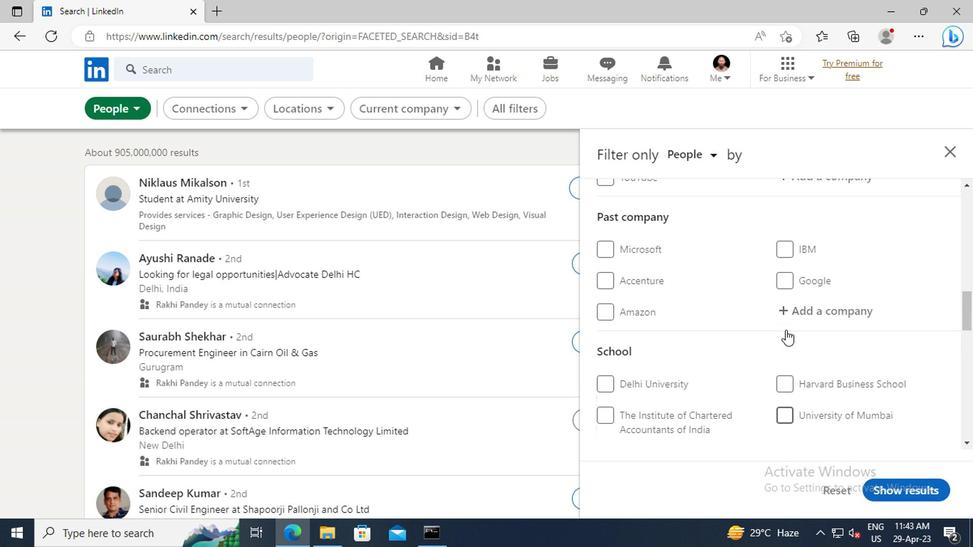 
Action: Mouse scrolled (784, 331) with delta (0, 0)
Screenshot: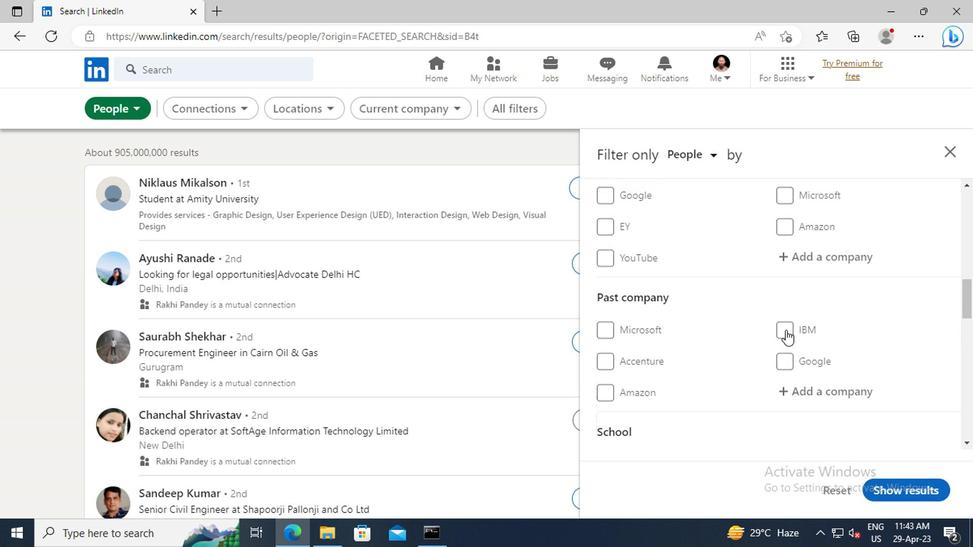 
Action: Mouse moved to (788, 301)
Screenshot: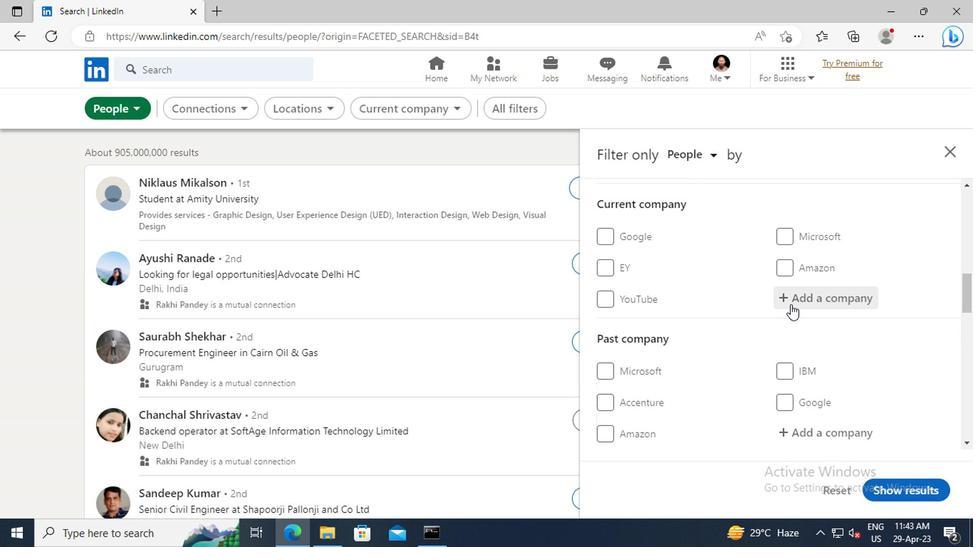 
Action: Mouse pressed left at (788, 301)
Screenshot: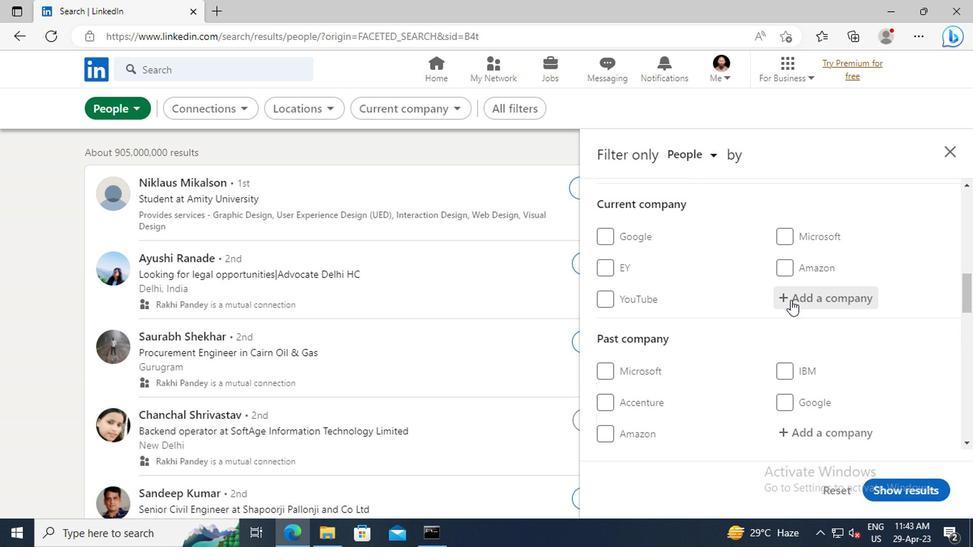 
Action: Key pressed <Key.shift>UNION<Key.space><Key.shift>BANK<Key.space>OF<Key.space><Key.shift>IN
Screenshot: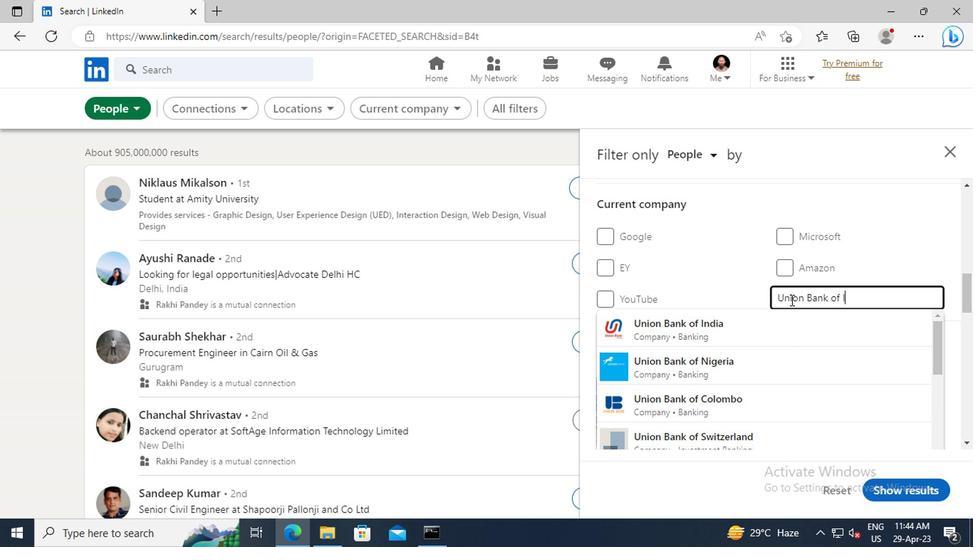 
Action: Mouse moved to (783, 319)
Screenshot: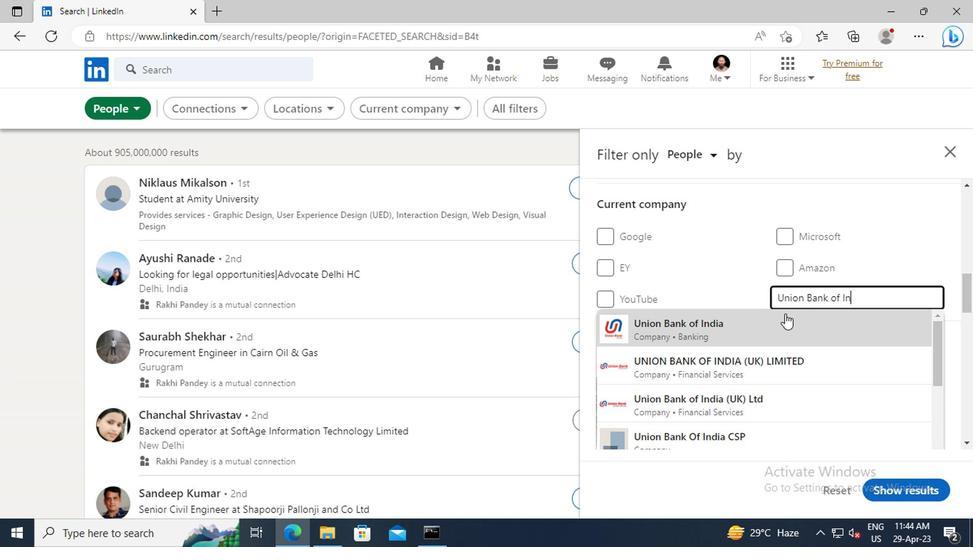 
Action: Mouse pressed left at (783, 319)
Screenshot: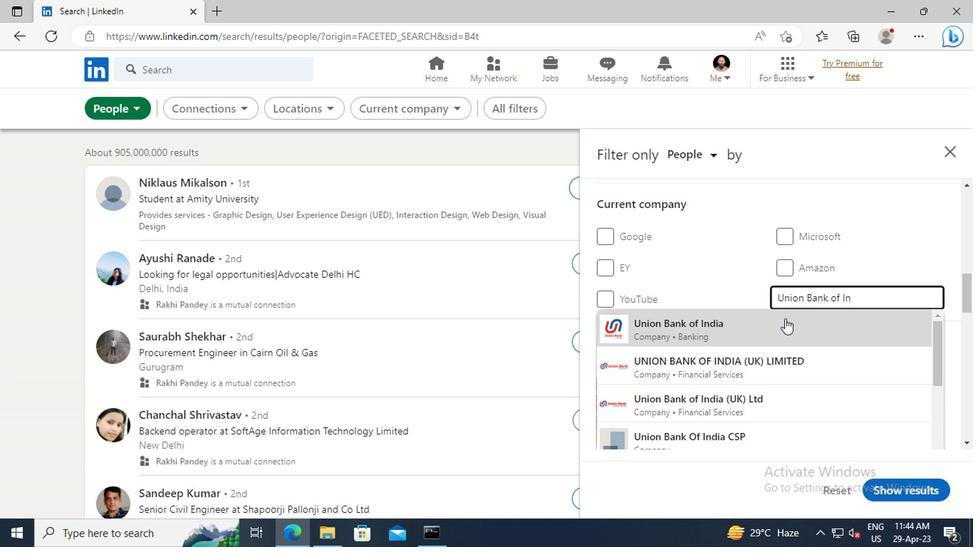
Action: Mouse moved to (783, 320)
Screenshot: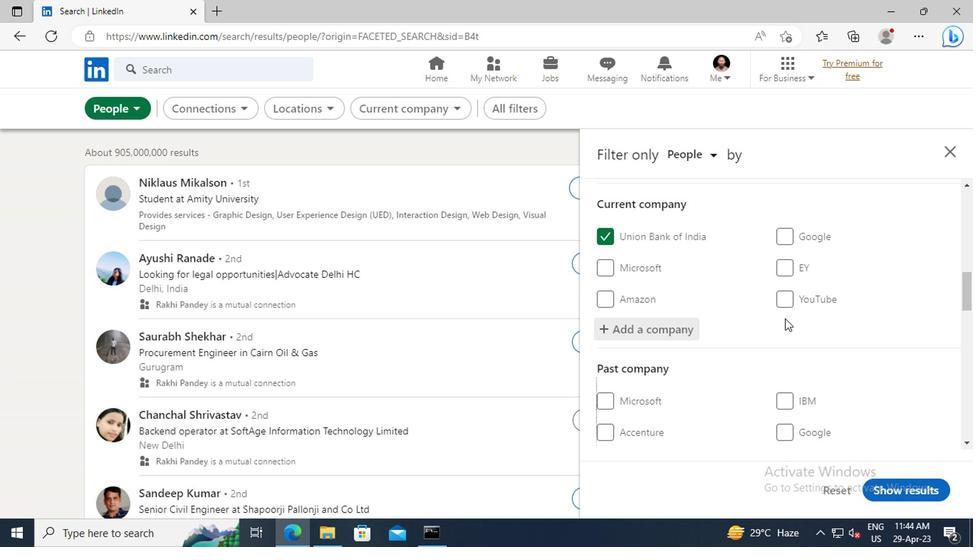 
Action: Mouse scrolled (783, 319) with delta (0, -1)
Screenshot: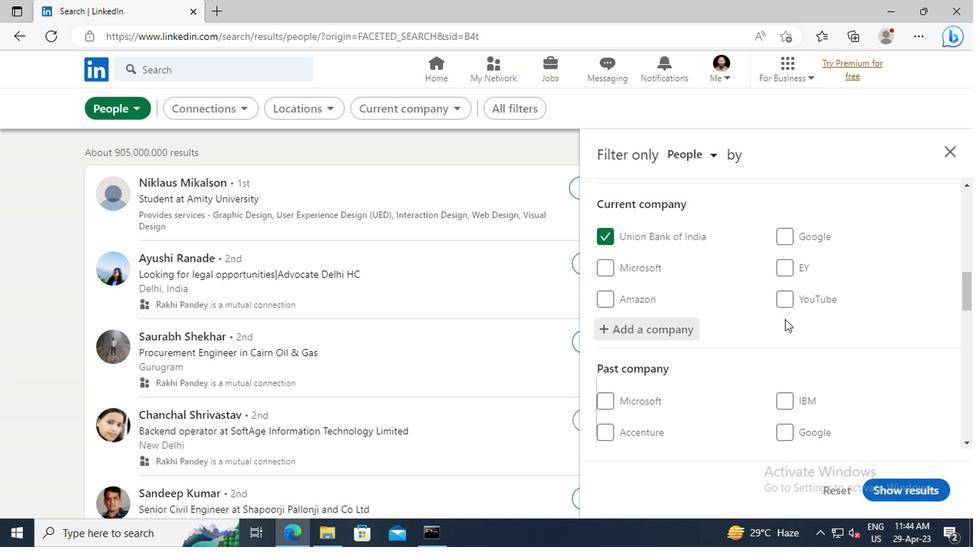 
Action: Mouse scrolled (783, 319) with delta (0, -1)
Screenshot: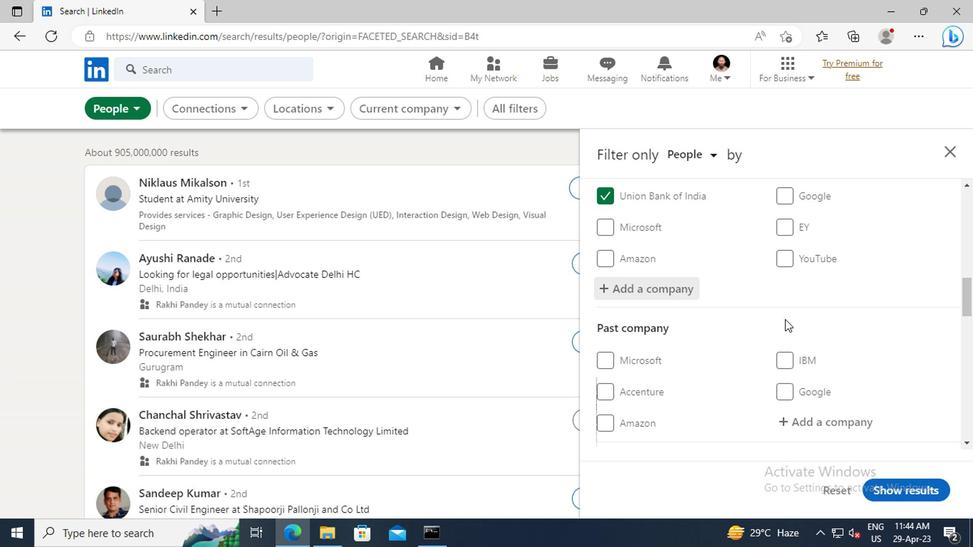 
Action: Mouse scrolled (783, 319) with delta (0, -1)
Screenshot: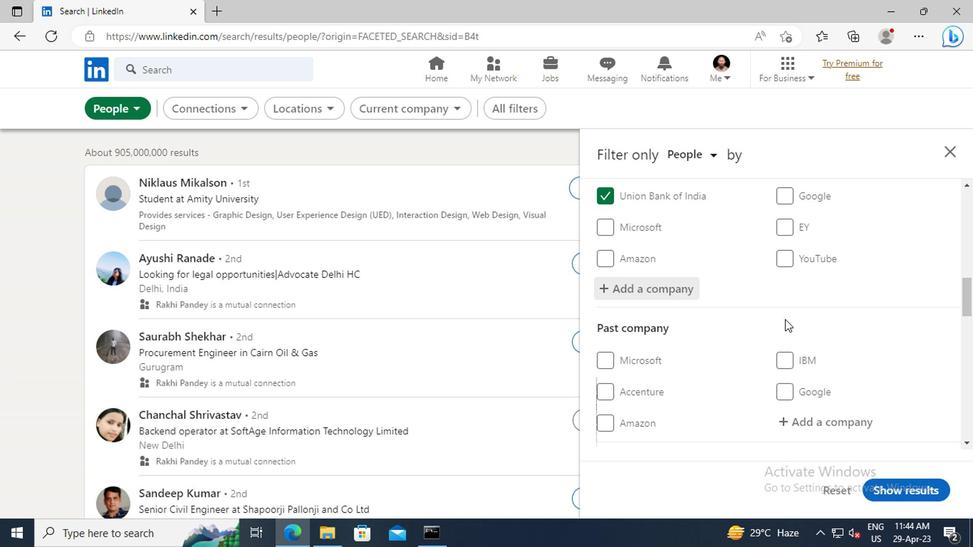 
Action: Mouse scrolled (783, 319) with delta (0, -1)
Screenshot: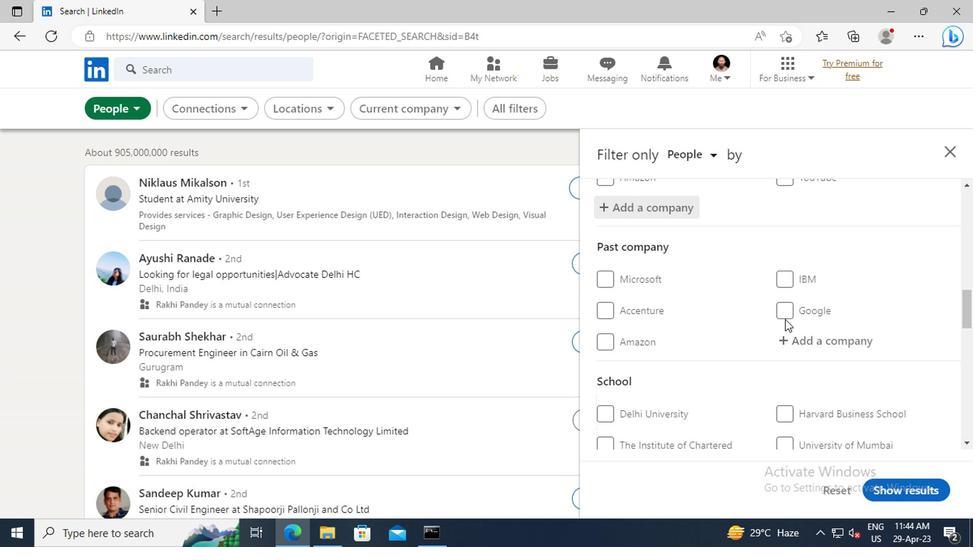
Action: Mouse scrolled (783, 319) with delta (0, -1)
Screenshot: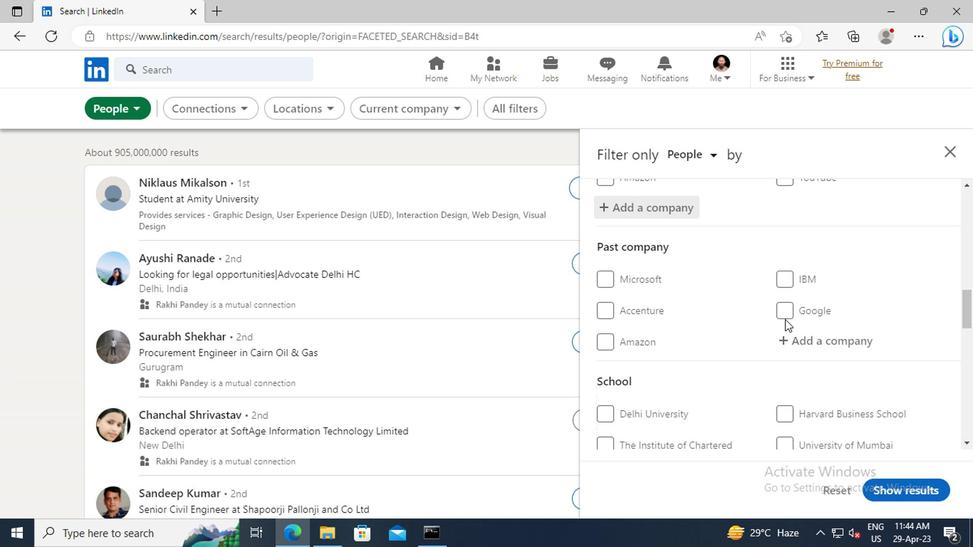 
Action: Mouse scrolled (783, 319) with delta (0, -1)
Screenshot: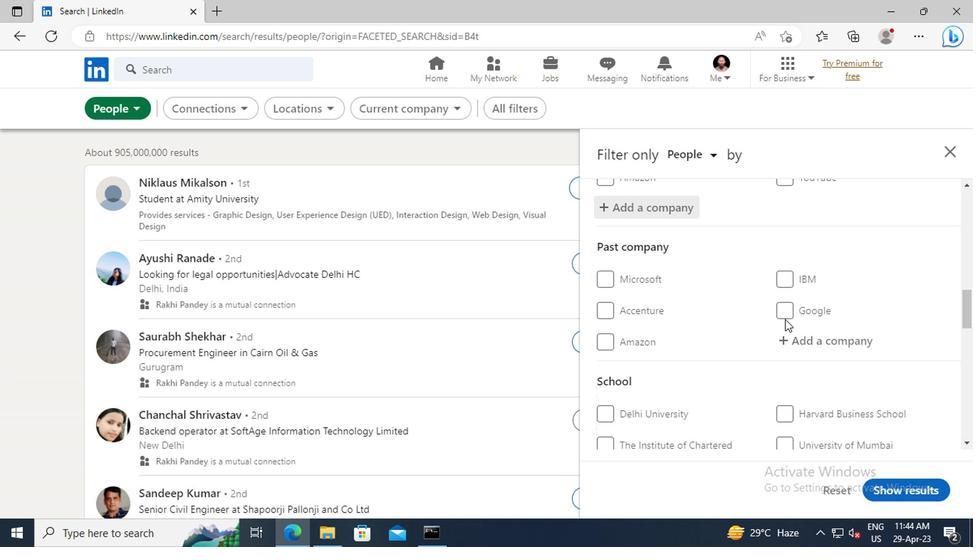 
Action: Mouse scrolled (783, 319) with delta (0, -1)
Screenshot: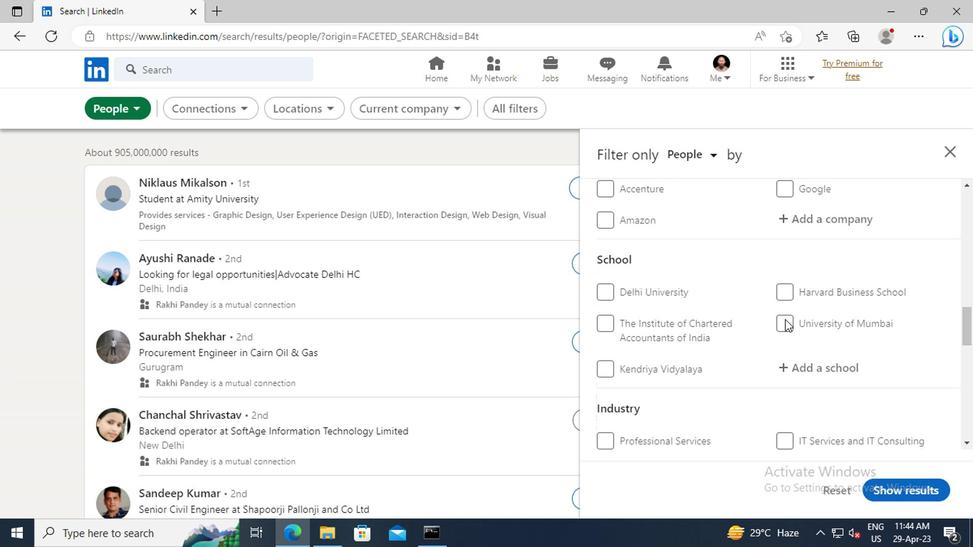 
Action: Mouse moved to (785, 325)
Screenshot: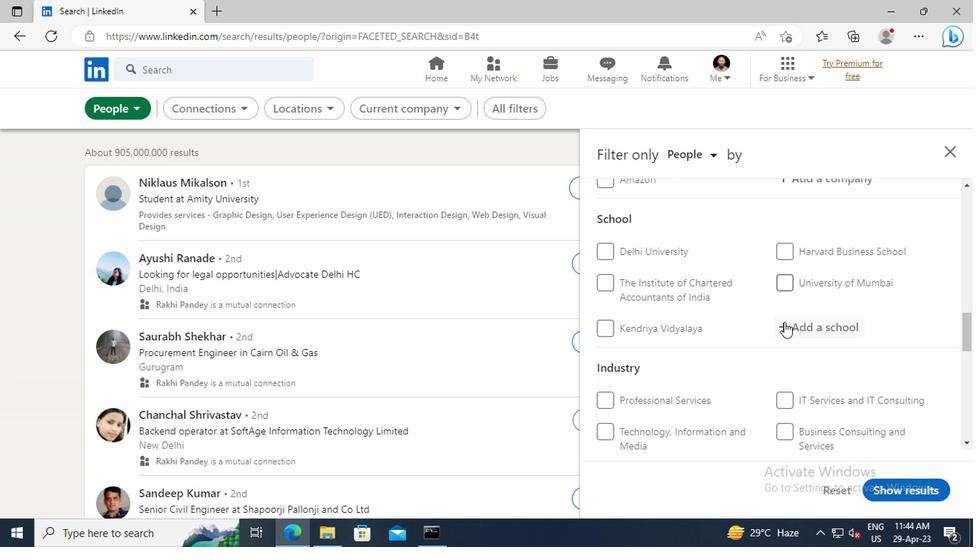 
Action: Mouse pressed left at (785, 325)
Screenshot: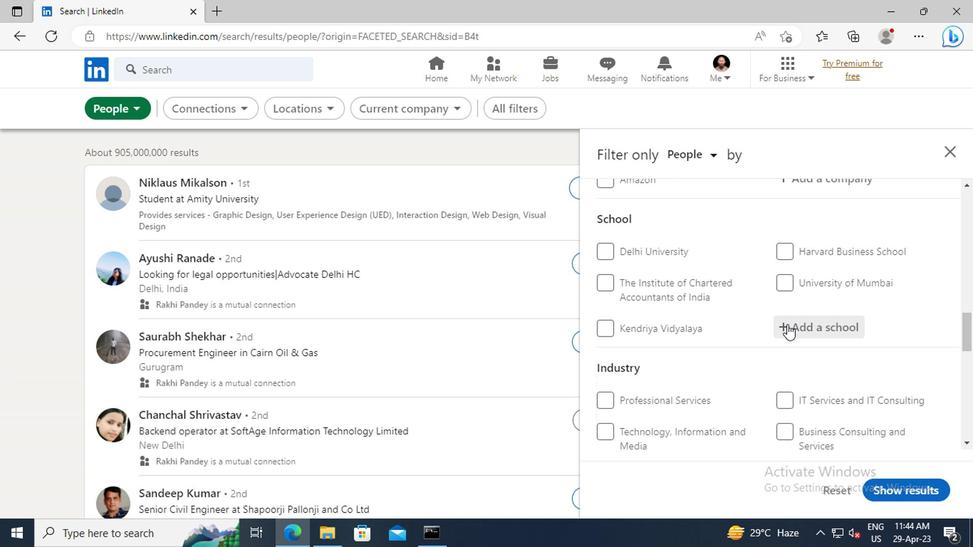 
Action: Key pressed <Key.shift>GOVERNMENT<Key.space><Key.shift>POLYT
Screenshot: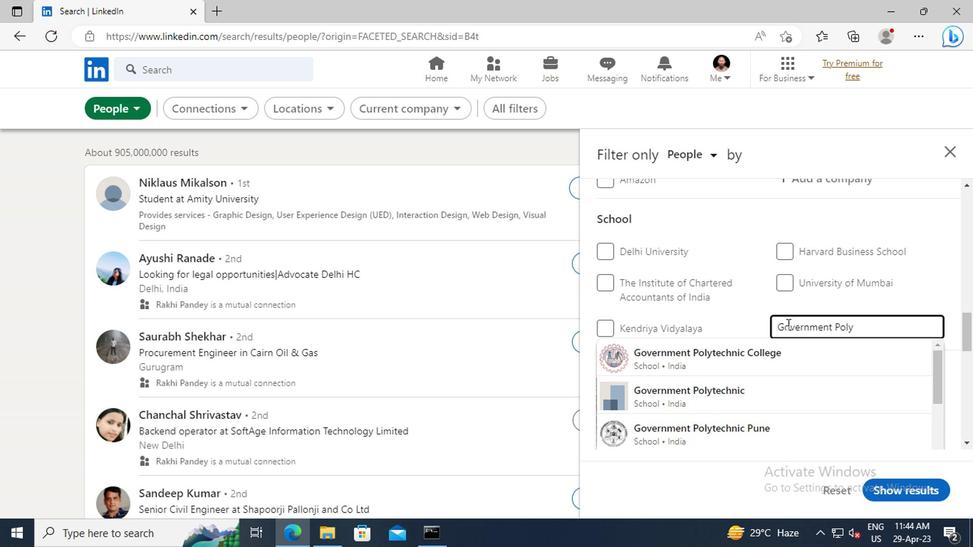 
Action: Mouse moved to (790, 349)
Screenshot: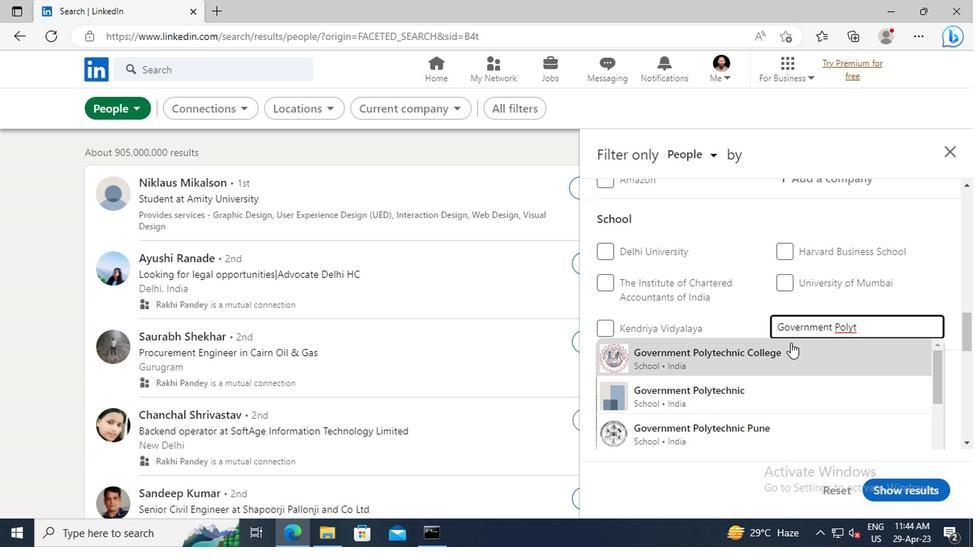 
Action: Mouse pressed left at (790, 349)
Screenshot: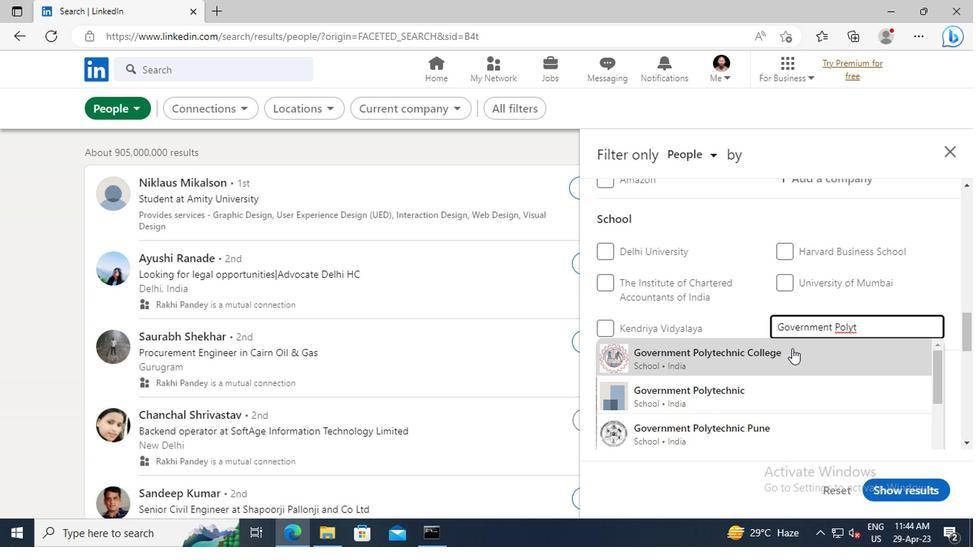 
Action: Mouse moved to (788, 345)
Screenshot: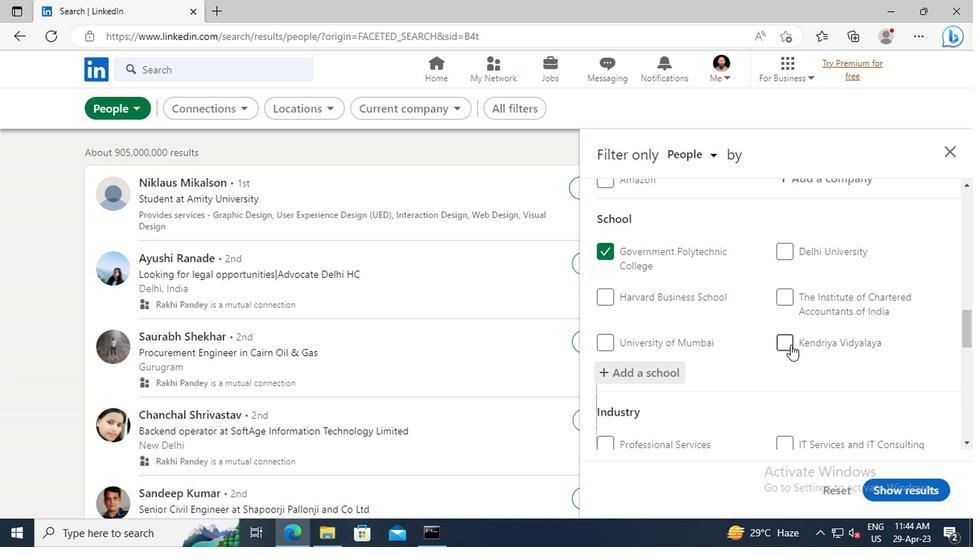 
Action: Mouse scrolled (788, 344) with delta (0, -1)
Screenshot: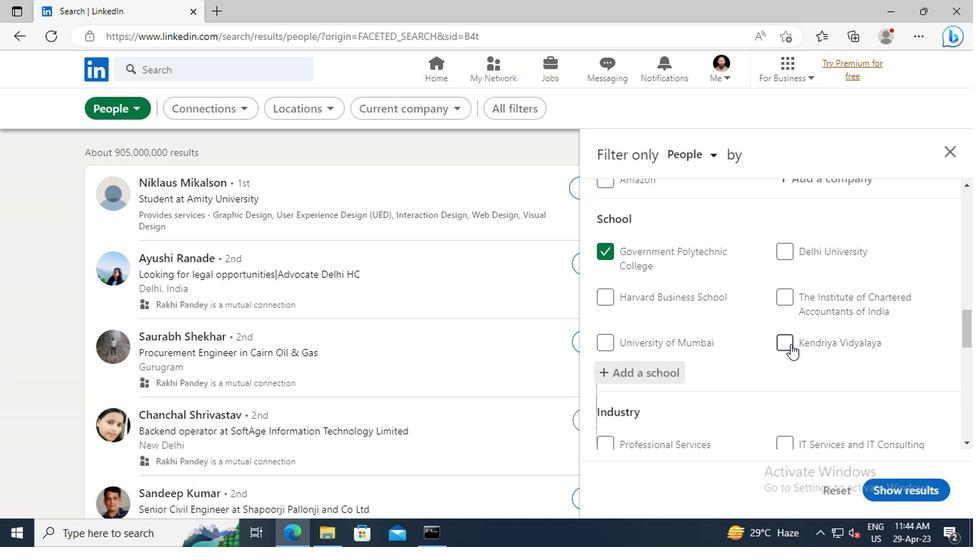 
Action: Mouse scrolled (788, 344) with delta (0, -1)
Screenshot: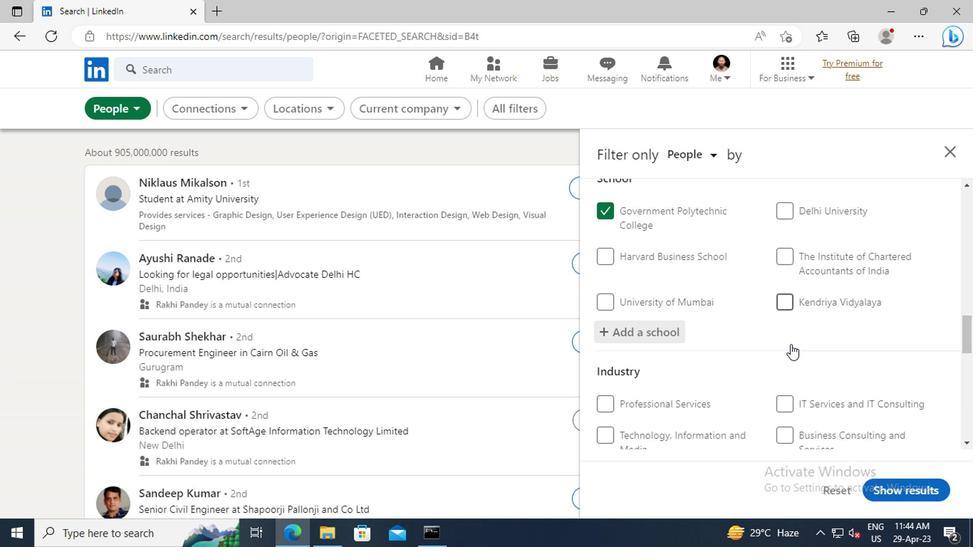 
Action: Mouse scrolled (788, 344) with delta (0, -1)
Screenshot: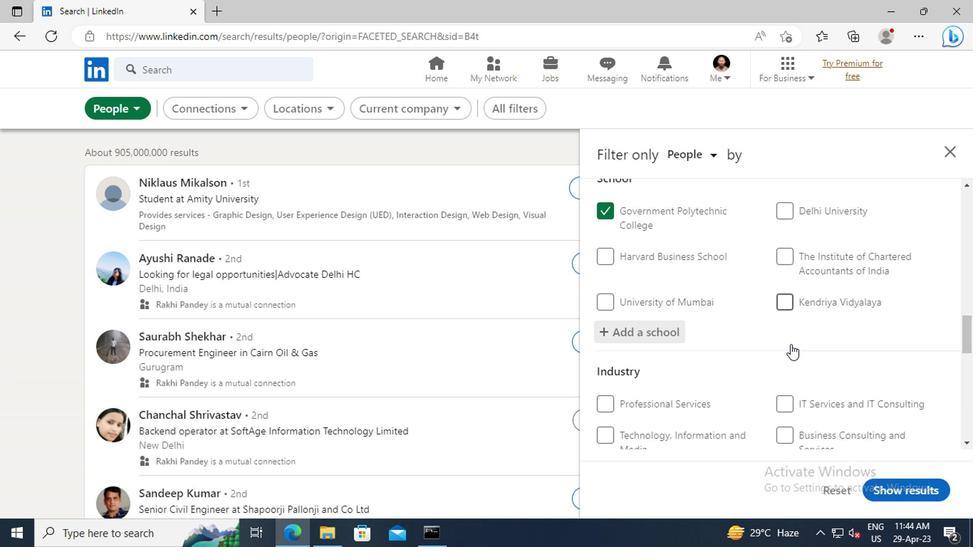 
Action: Mouse scrolled (788, 344) with delta (0, -1)
Screenshot: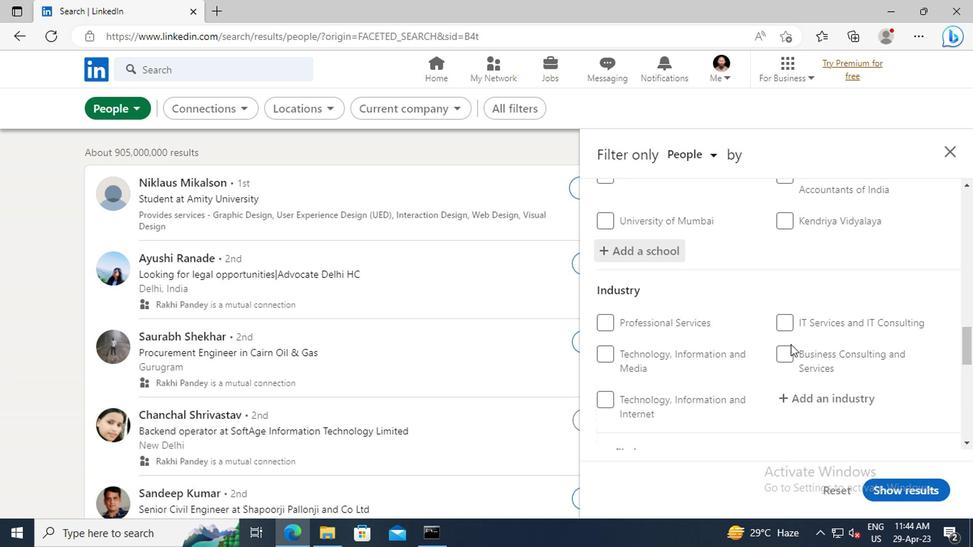 
Action: Mouse moved to (788, 356)
Screenshot: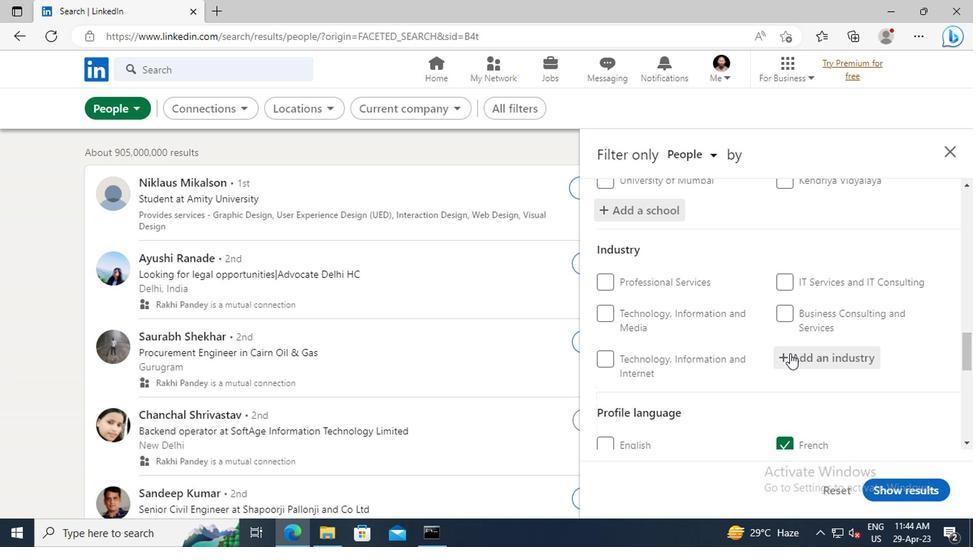 
Action: Mouse pressed left at (788, 356)
Screenshot: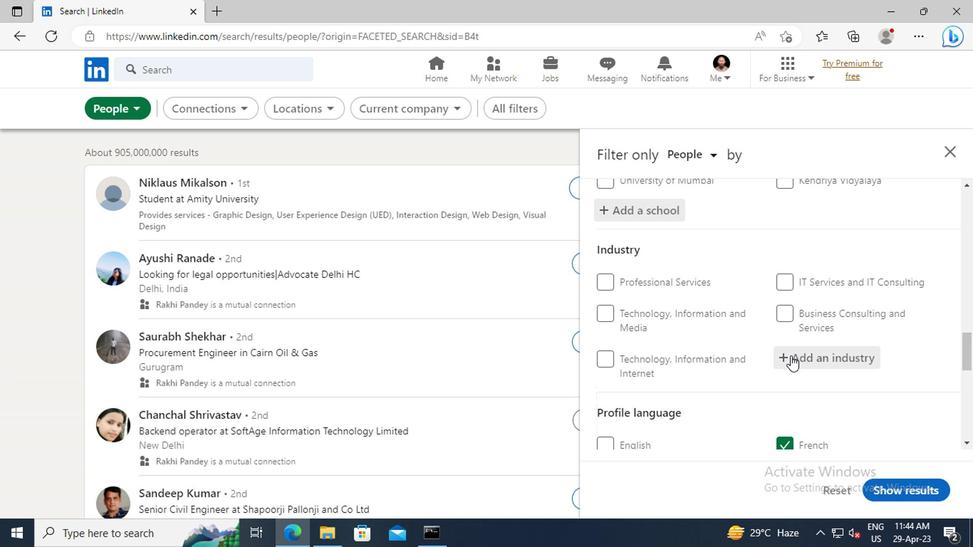 
Action: Key pressed <Key.shift>SEMICONDUCTOR<Key.space><Key.shift>MAN
Screenshot: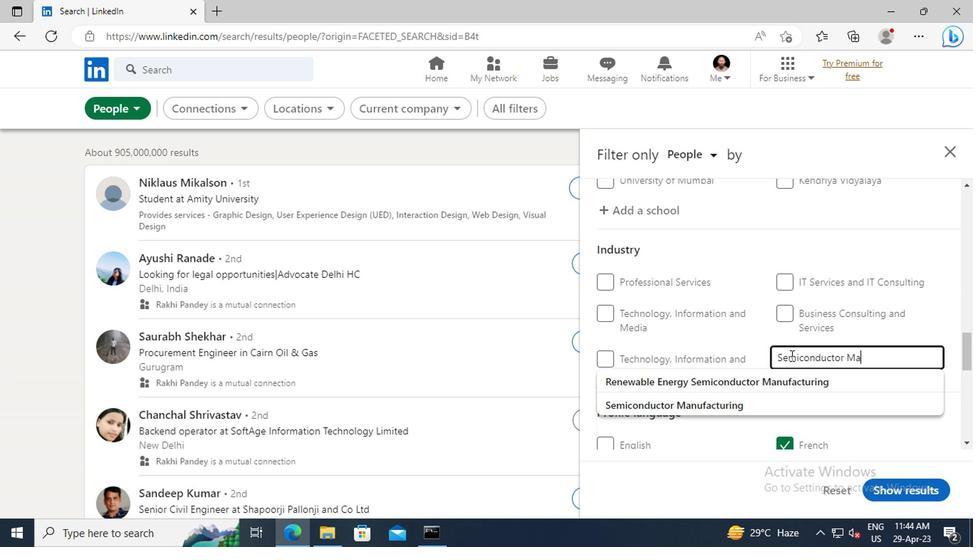 
Action: Mouse moved to (779, 400)
Screenshot: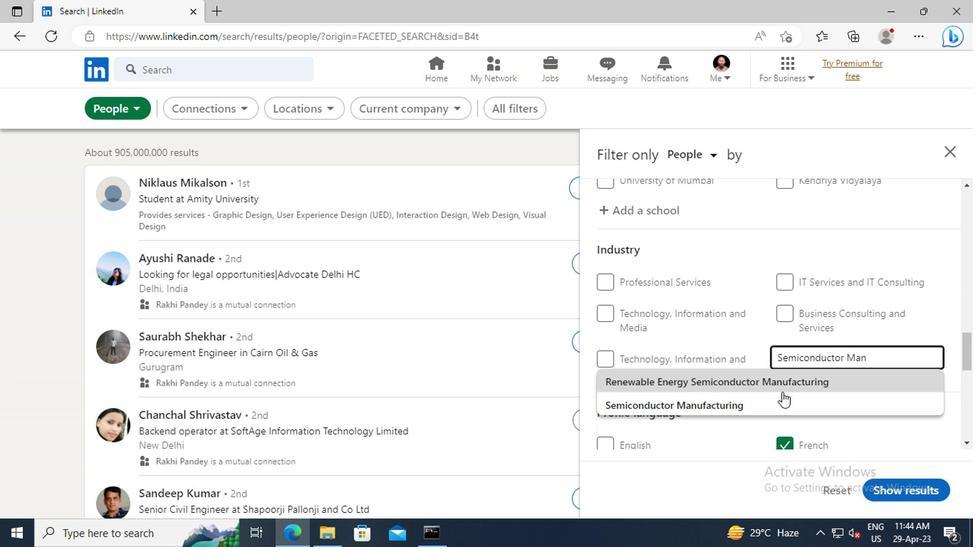 
Action: Mouse pressed left at (779, 400)
Screenshot: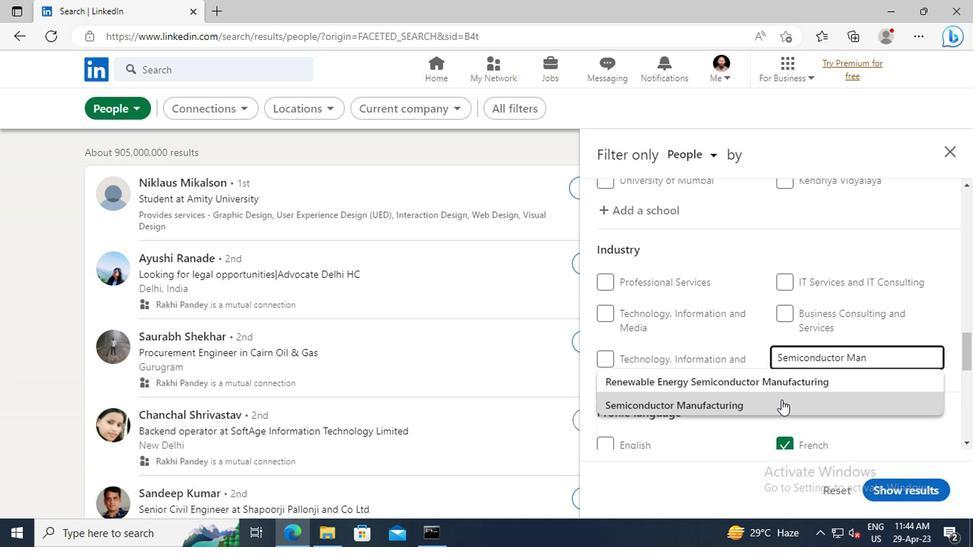 
Action: Mouse moved to (771, 370)
Screenshot: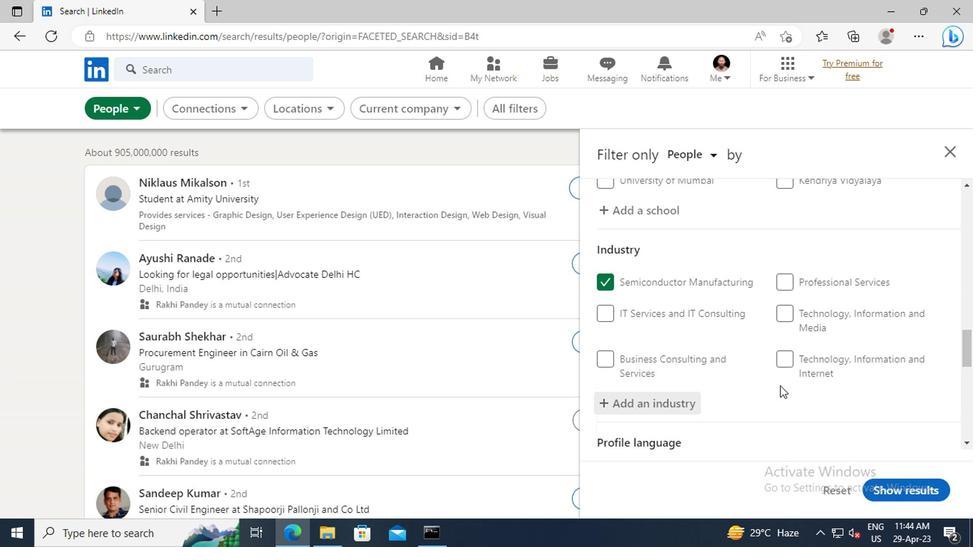 
Action: Mouse scrolled (771, 369) with delta (0, -1)
Screenshot: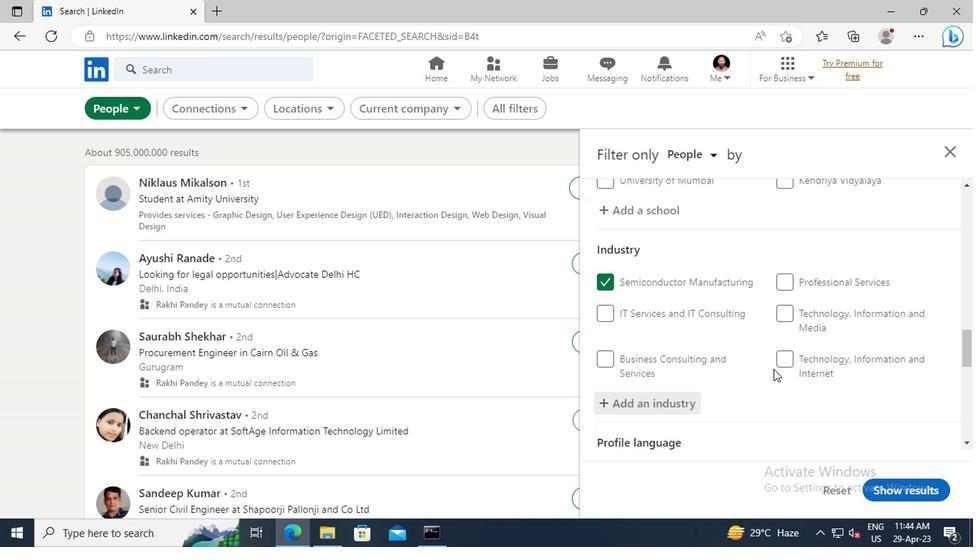 
Action: Mouse moved to (771, 369)
Screenshot: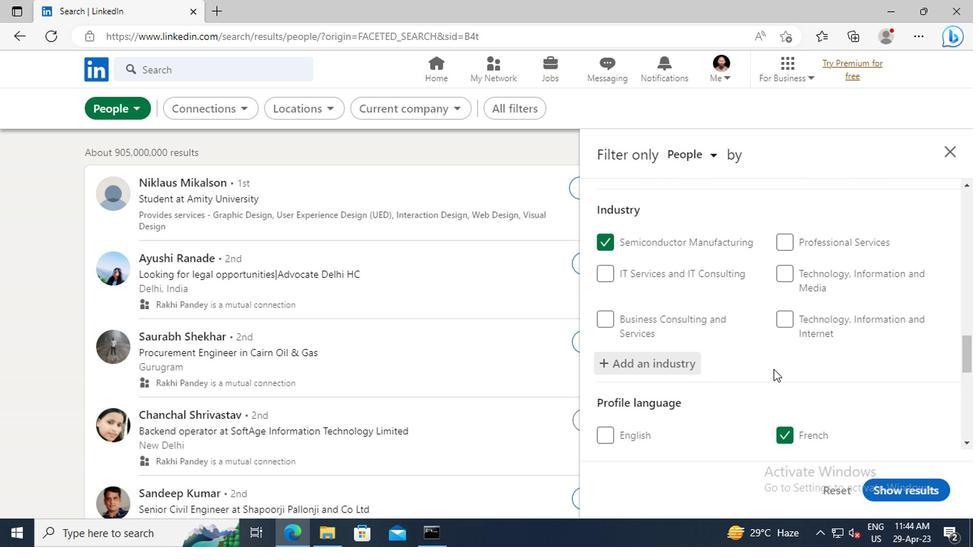 
Action: Mouse scrolled (771, 368) with delta (0, 0)
Screenshot: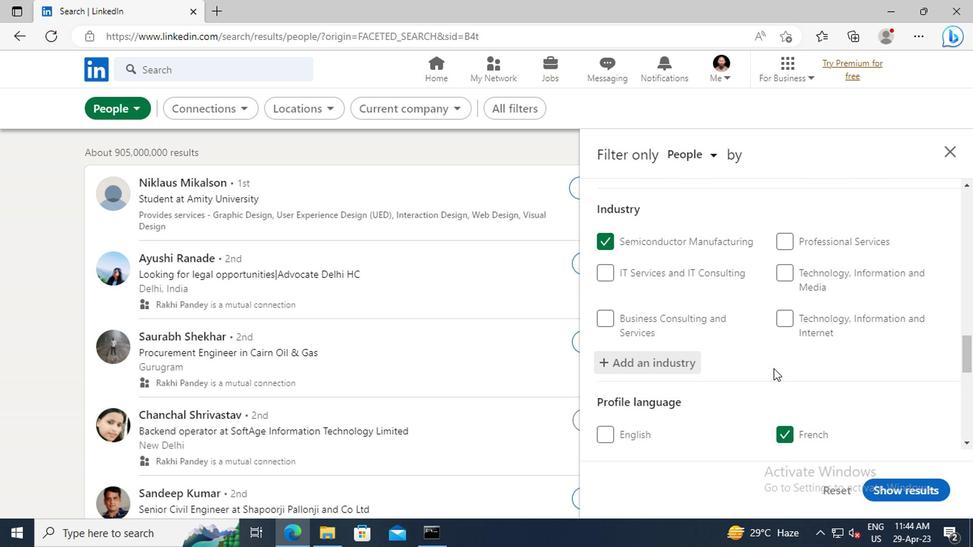 
Action: Mouse scrolled (771, 368) with delta (0, 0)
Screenshot: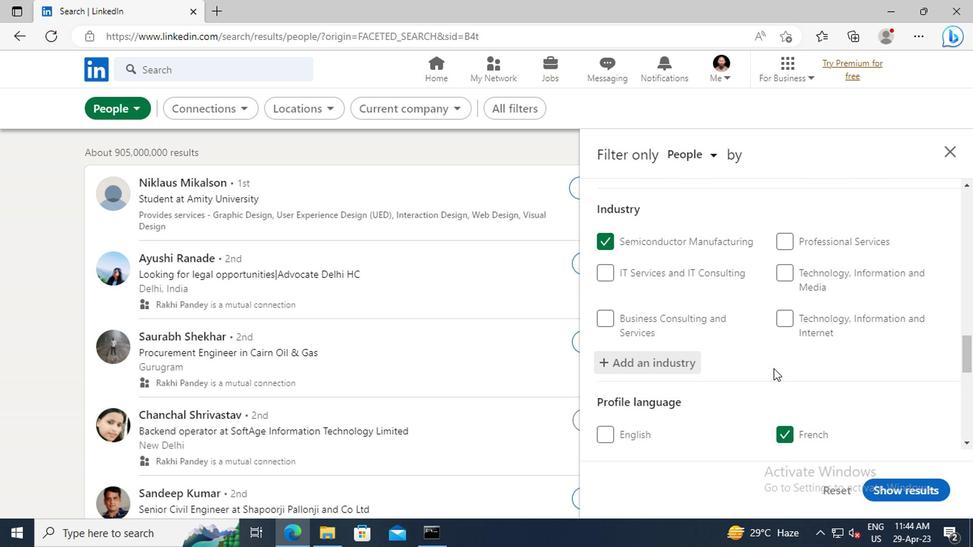 
Action: Mouse scrolled (771, 368) with delta (0, 0)
Screenshot: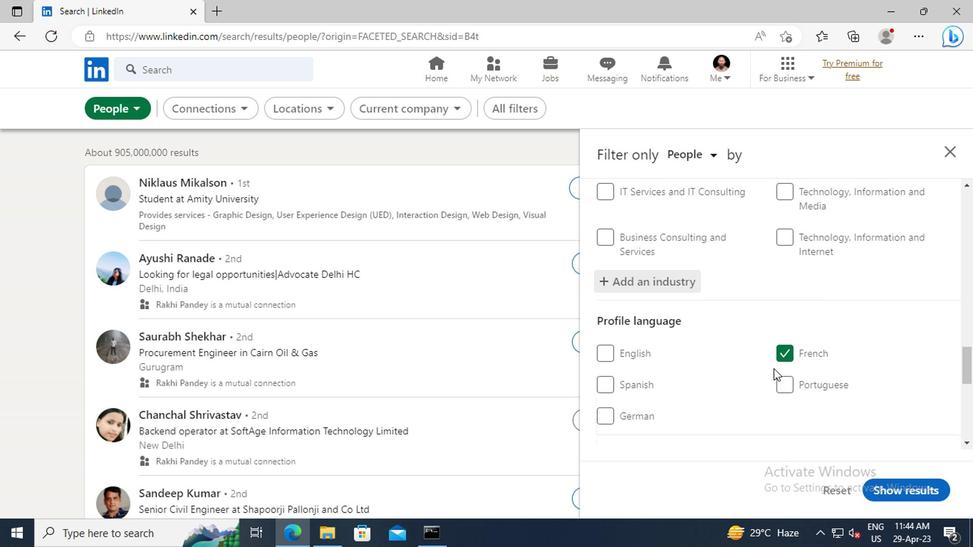 
Action: Mouse scrolled (771, 368) with delta (0, 0)
Screenshot: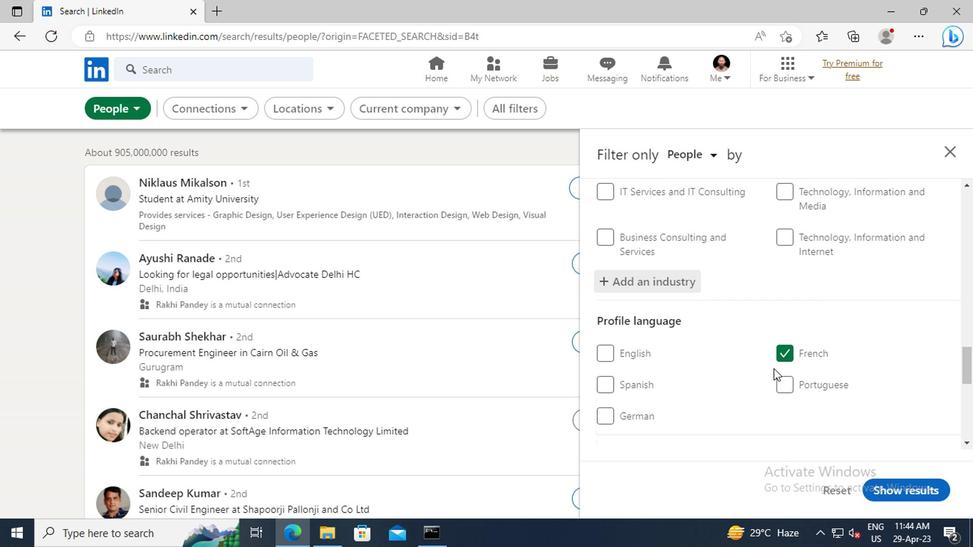 
Action: Mouse scrolled (771, 368) with delta (0, 0)
Screenshot: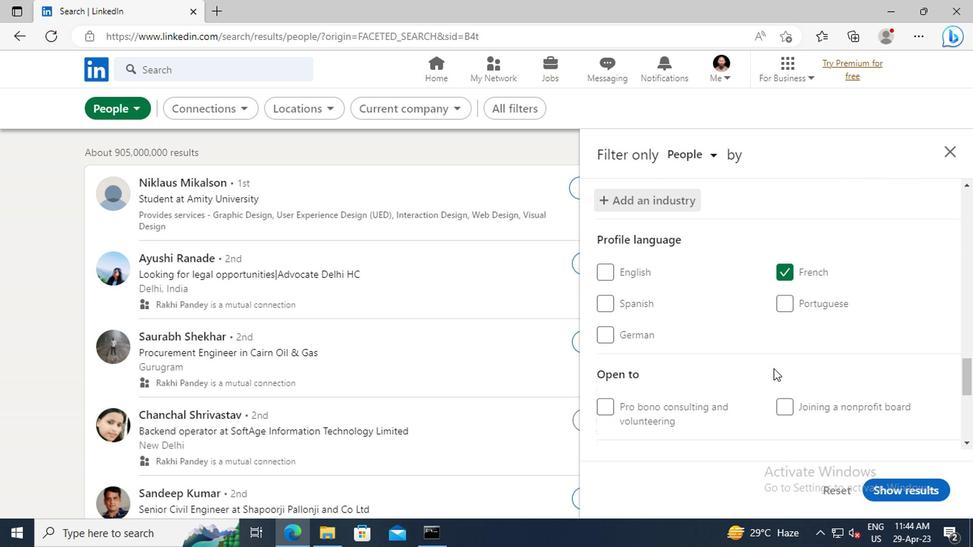 
Action: Mouse scrolled (771, 368) with delta (0, 0)
Screenshot: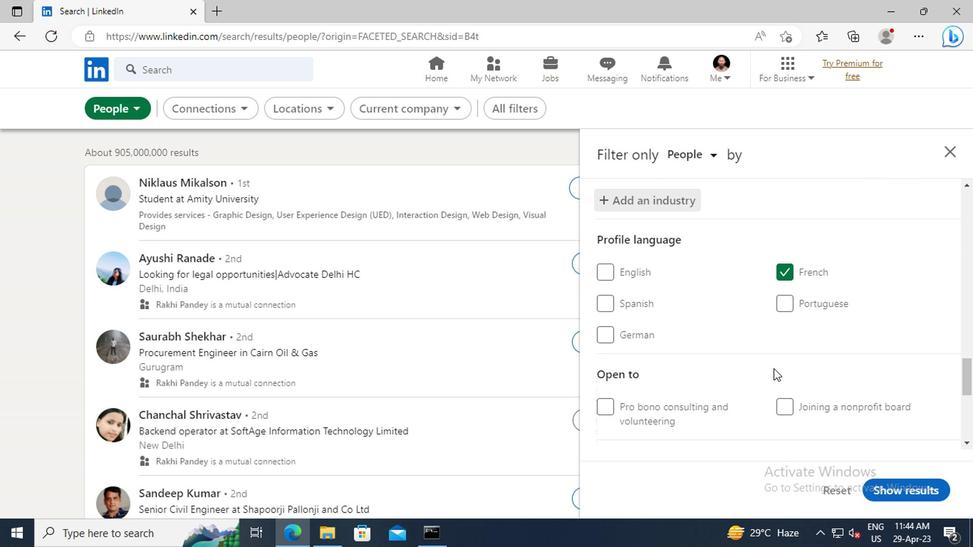 
Action: Mouse scrolled (771, 368) with delta (0, 0)
Screenshot: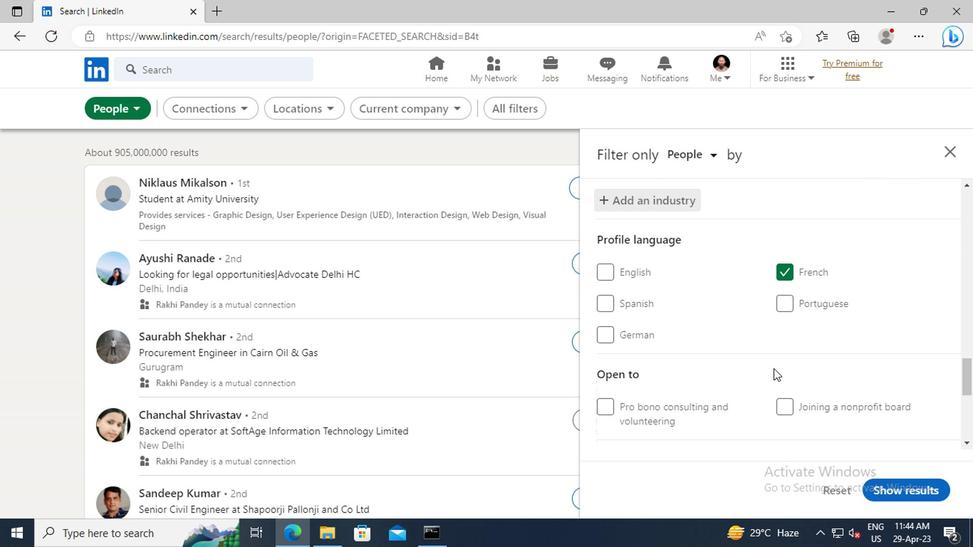 
Action: Mouse scrolled (771, 368) with delta (0, 0)
Screenshot: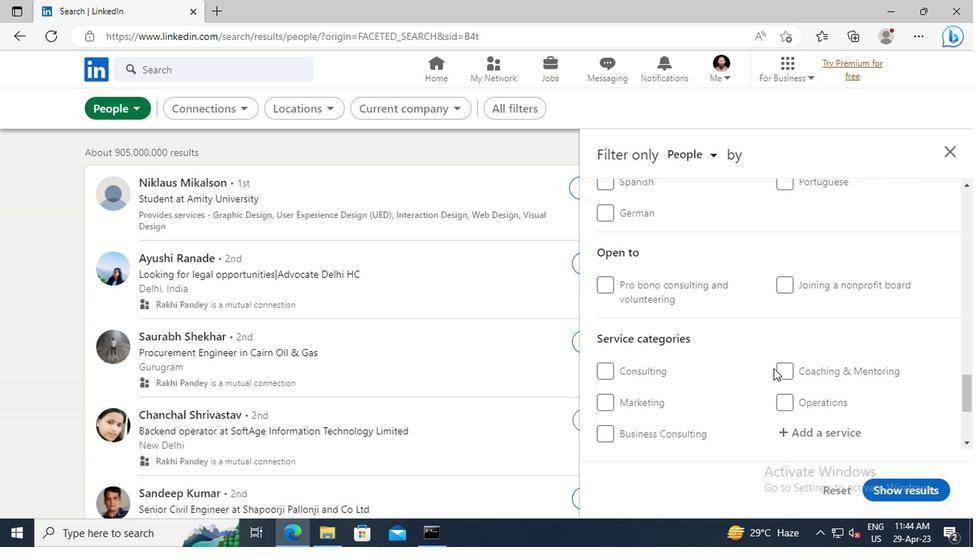 
Action: Mouse scrolled (771, 368) with delta (0, 0)
Screenshot: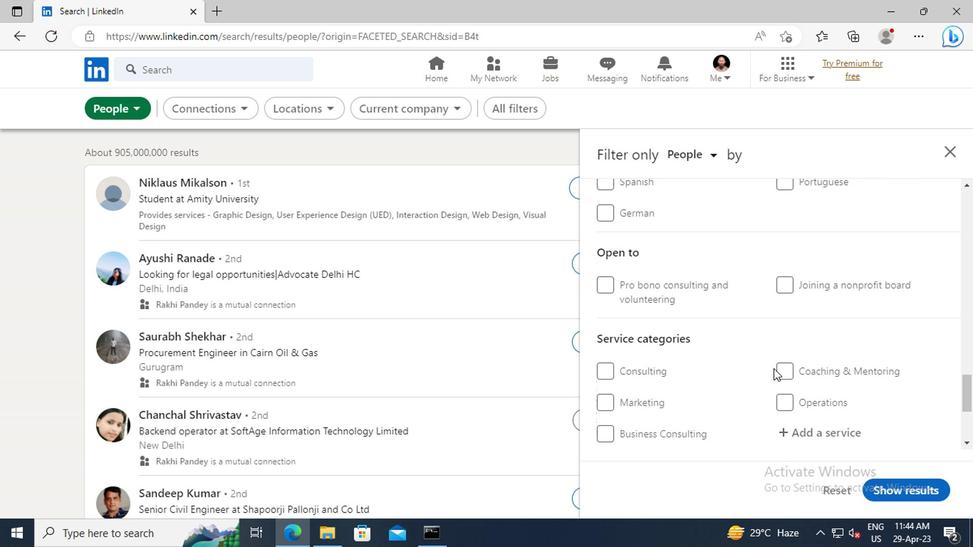 
Action: Mouse moved to (782, 352)
Screenshot: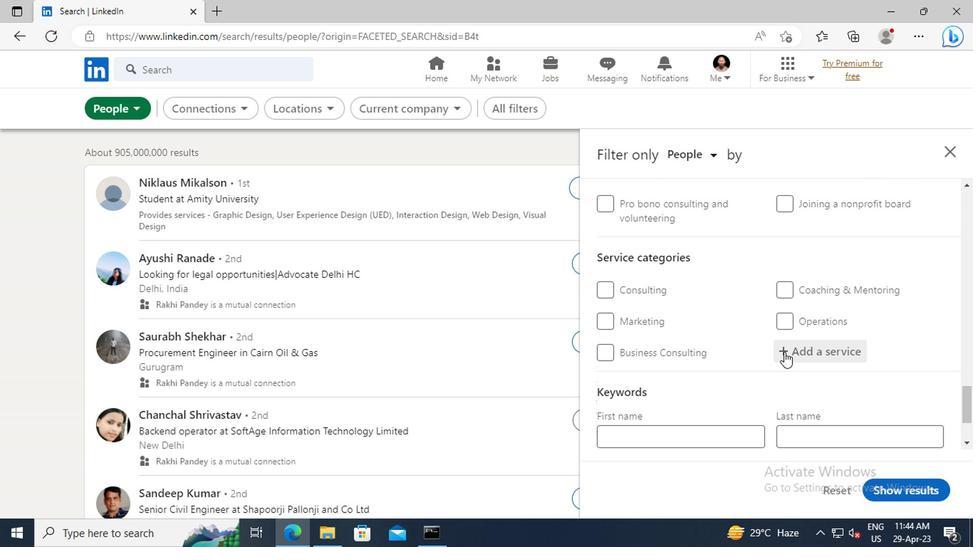
Action: Mouse pressed left at (782, 352)
Screenshot: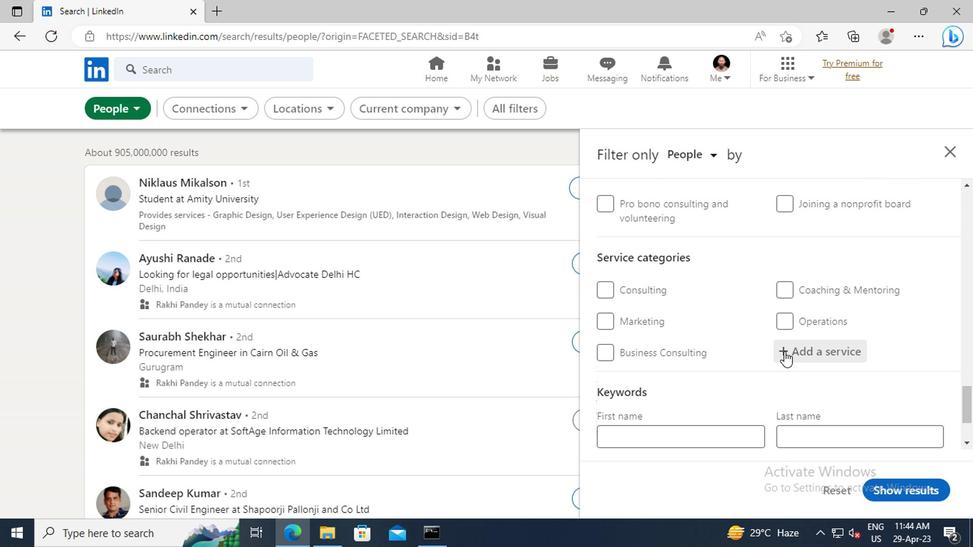 
Action: Key pressed <Key.shift>BLOGGING
Screenshot: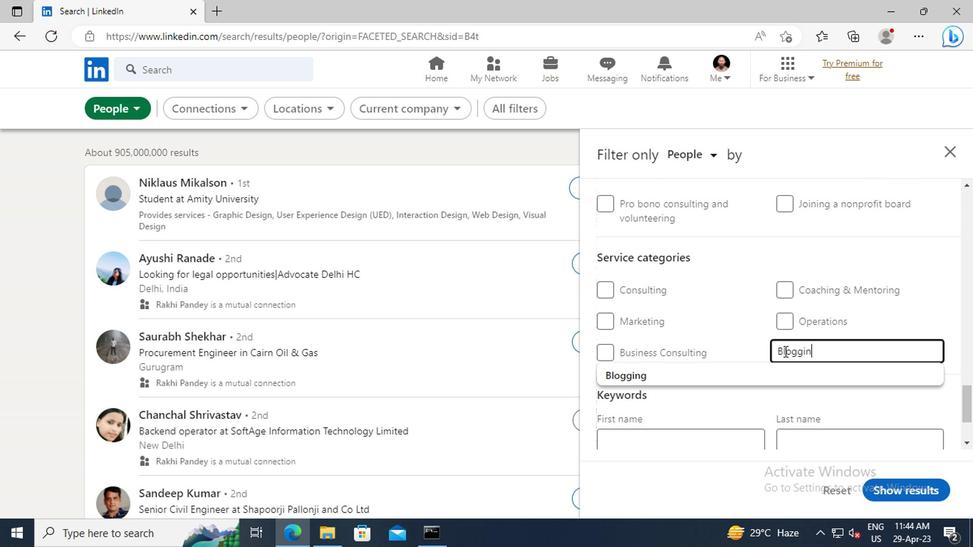 
Action: Mouse moved to (730, 372)
Screenshot: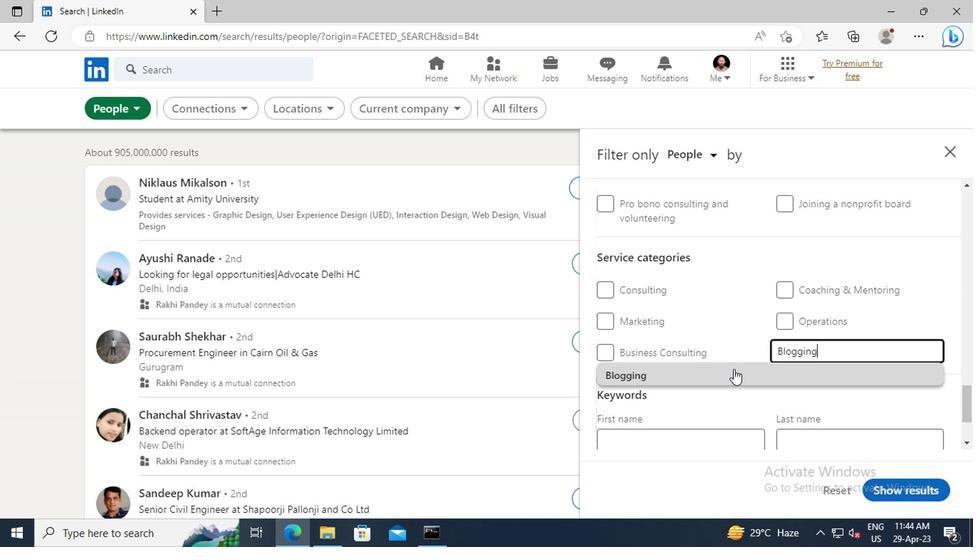 
Action: Mouse pressed left at (730, 372)
Screenshot: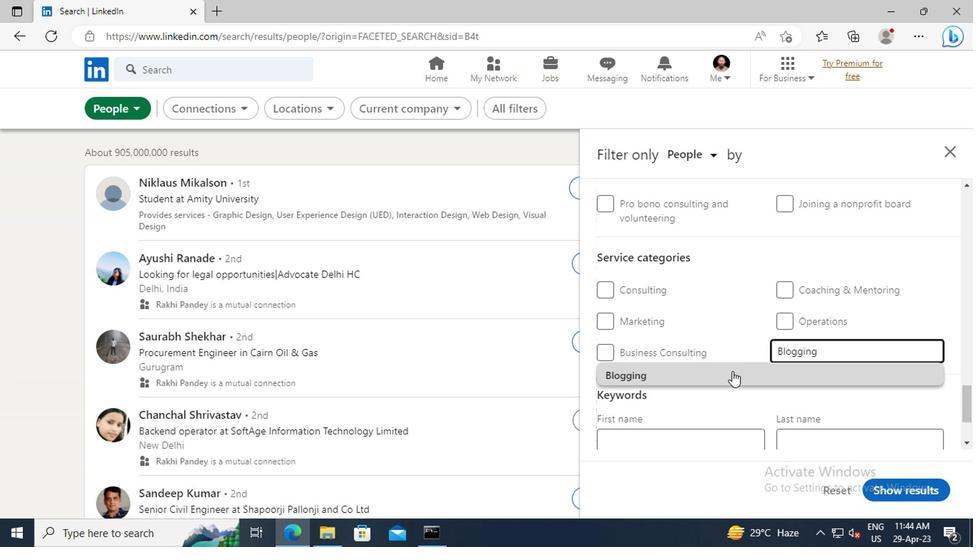 
Action: Mouse scrolled (730, 371) with delta (0, 0)
Screenshot: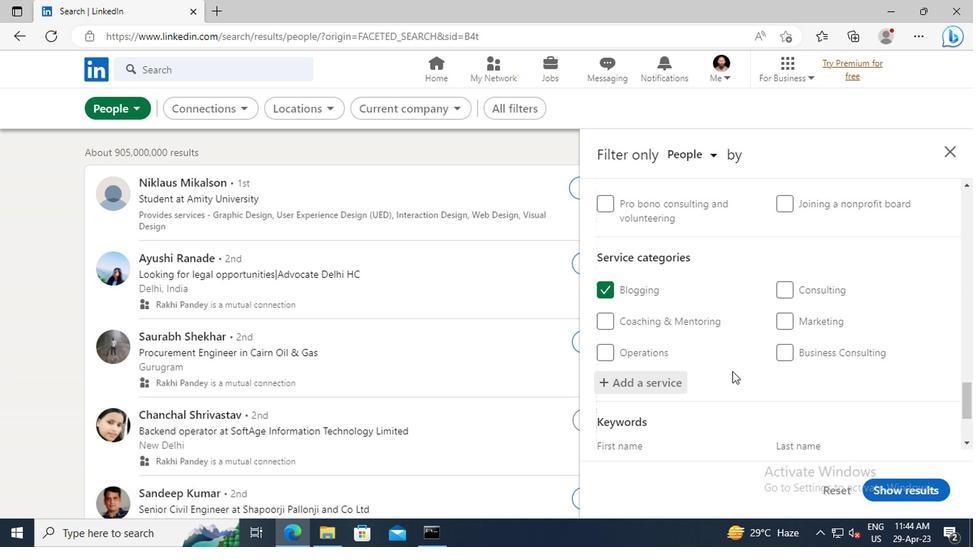 
Action: Mouse scrolled (730, 371) with delta (0, 0)
Screenshot: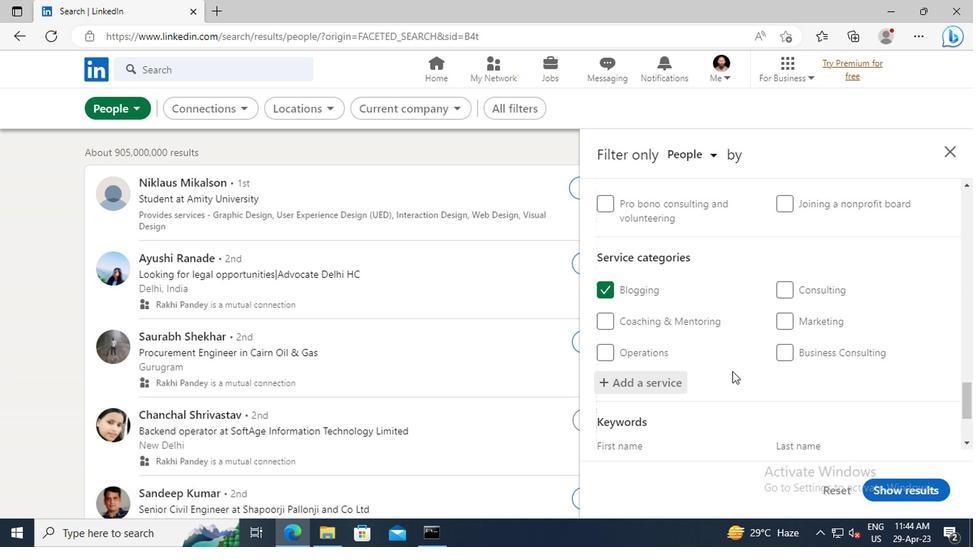 
Action: Mouse scrolled (730, 371) with delta (0, 0)
Screenshot: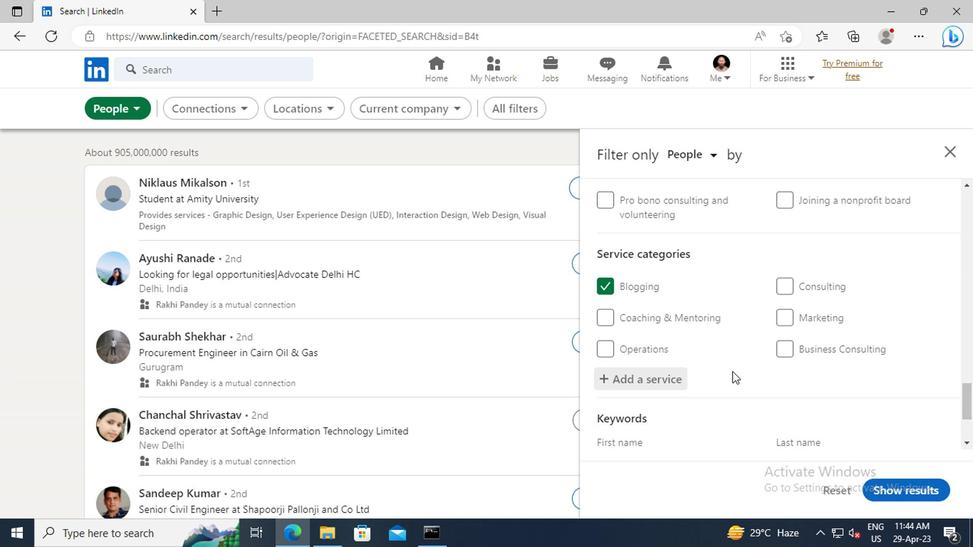 
Action: Mouse scrolled (730, 371) with delta (0, 0)
Screenshot: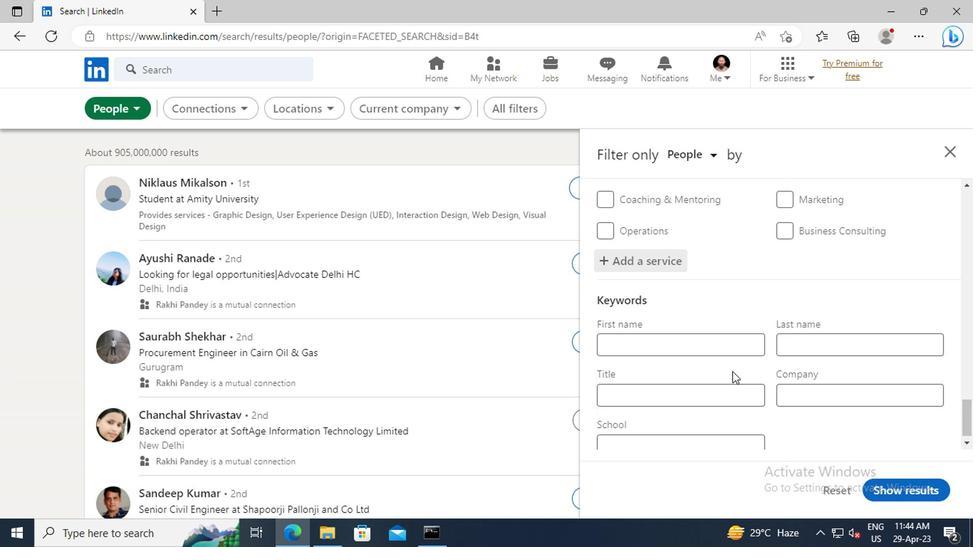 
Action: Mouse moved to (683, 388)
Screenshot: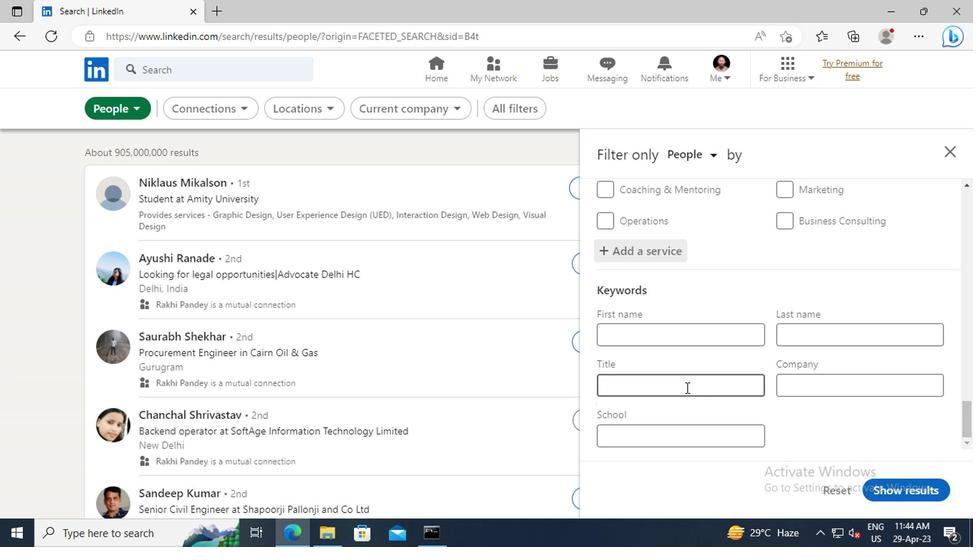 
Action: Mouse pressed left at (683, 388)
Screenshot: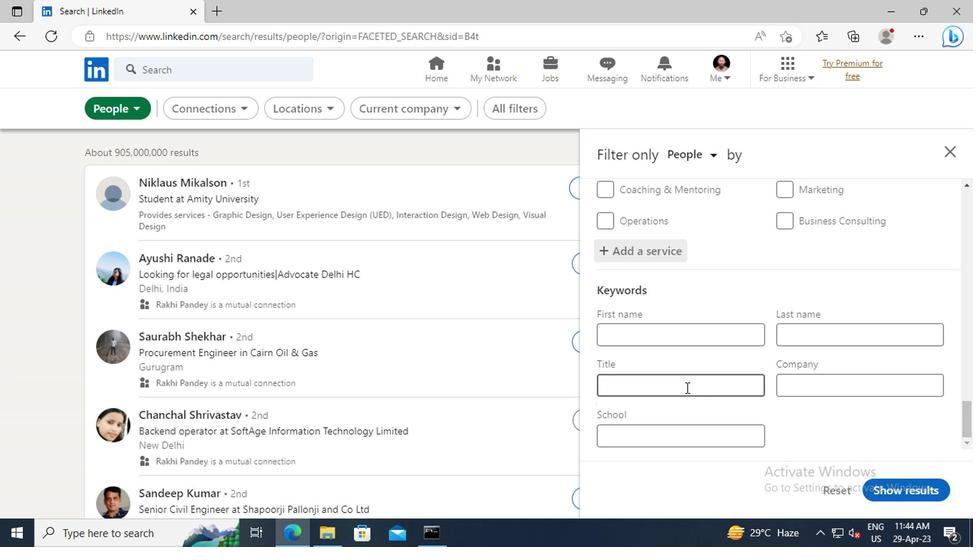 
Action: Key pressed <Key.shift>DATA<Key.space><Key.shift>ENTRY<Key.enter>
Screenshot: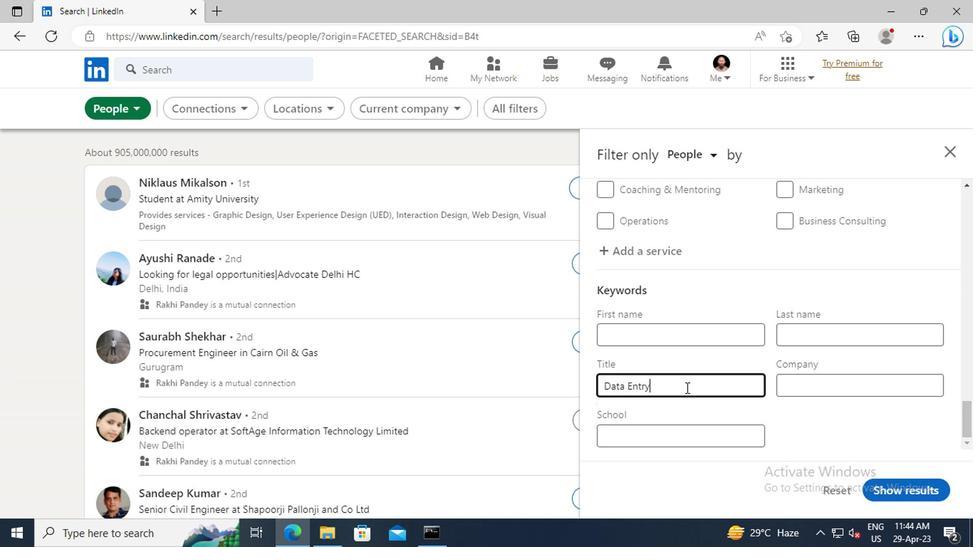 
Action: Mouse moved to (884, 488)
Screenshot: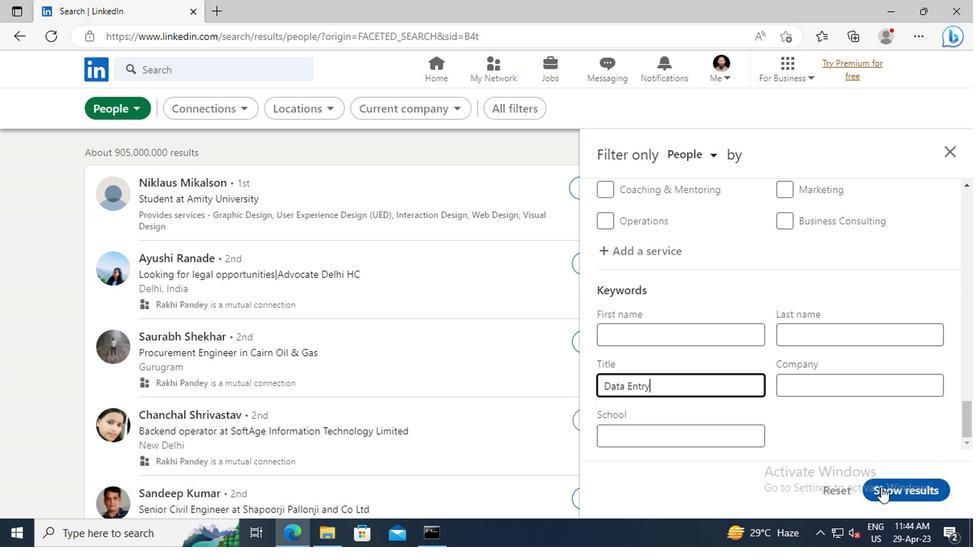 
Action: Mouse pressed left at (884, 488)
Screenshot: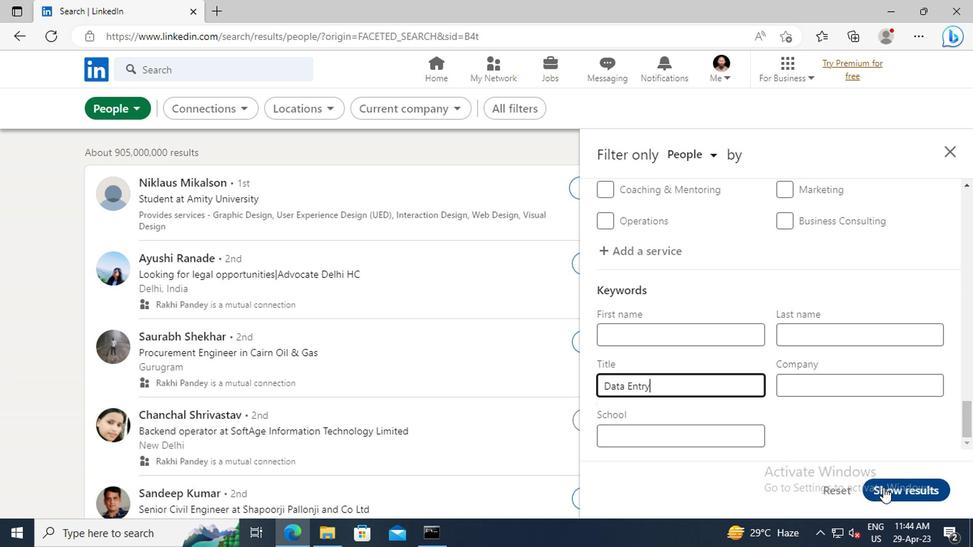 
